 Task: Measure the distance between Memphis and Birmingham.
Action: Mouse moved to (260, 165)
Screenshot: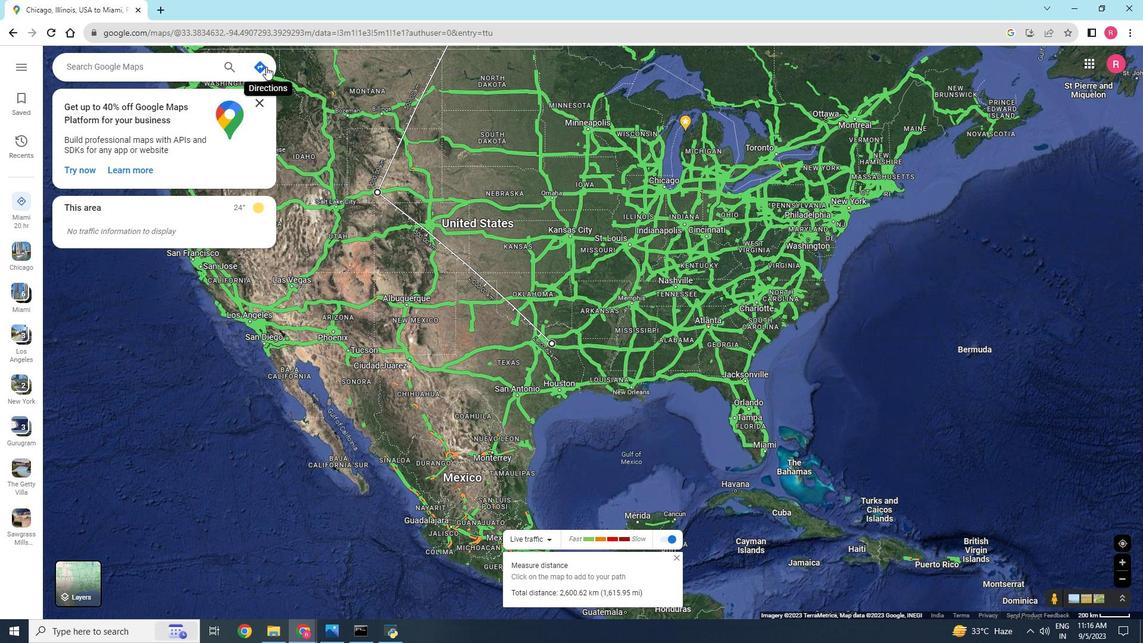 
Action: Mouse pressed left at (260, 165)
Screenshot: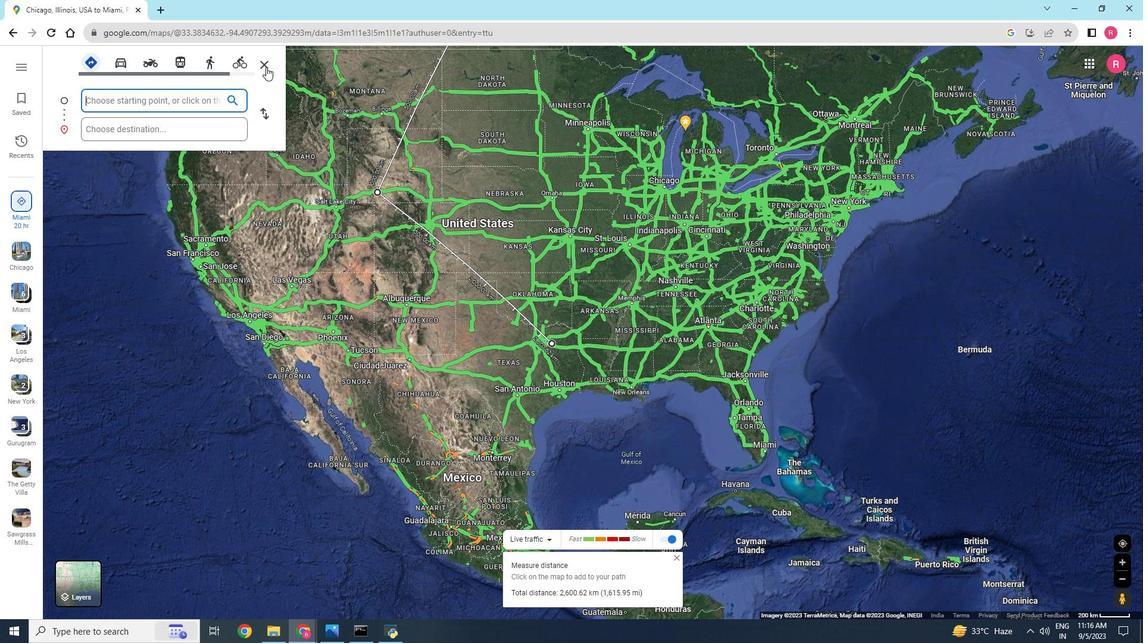
Action: Mouse moved to (161, 190)
Screenshot: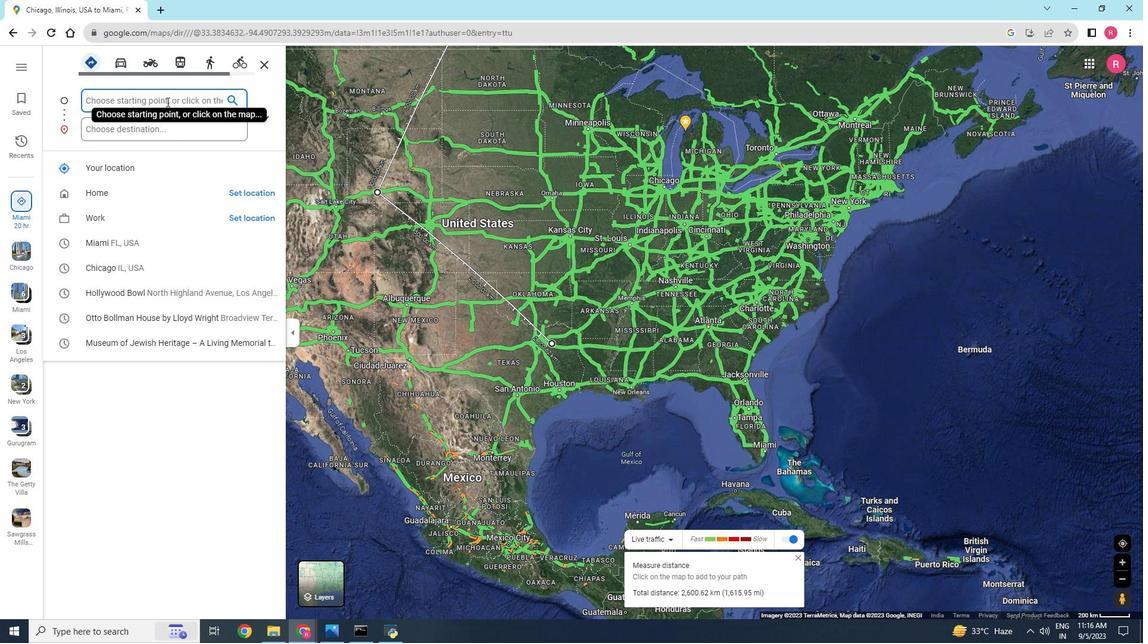 
Action: Key pressed <Key.shift><Key.shift><Key.shift><Key.shift><Key.shift><Key.shift><Key.shift><Key.shift><Key.shift><Key.shift><Key.shift><Key.shift><Key.shift><Key.shift><Key.shift><Key.shift><Key.shift><Key.shift><Key.shift><Key.shift><Key.shift><Key.shift><Key.shift><Key.shift><Key.shift><Key.shift><Key.shift><Key.shift><Key.shift><Key.shift><Key.shift><Key.shift><Key.shift><Key.shift><Key.shift><Key.shift><Key.shift><Key.shift>Memphis
Screenshot: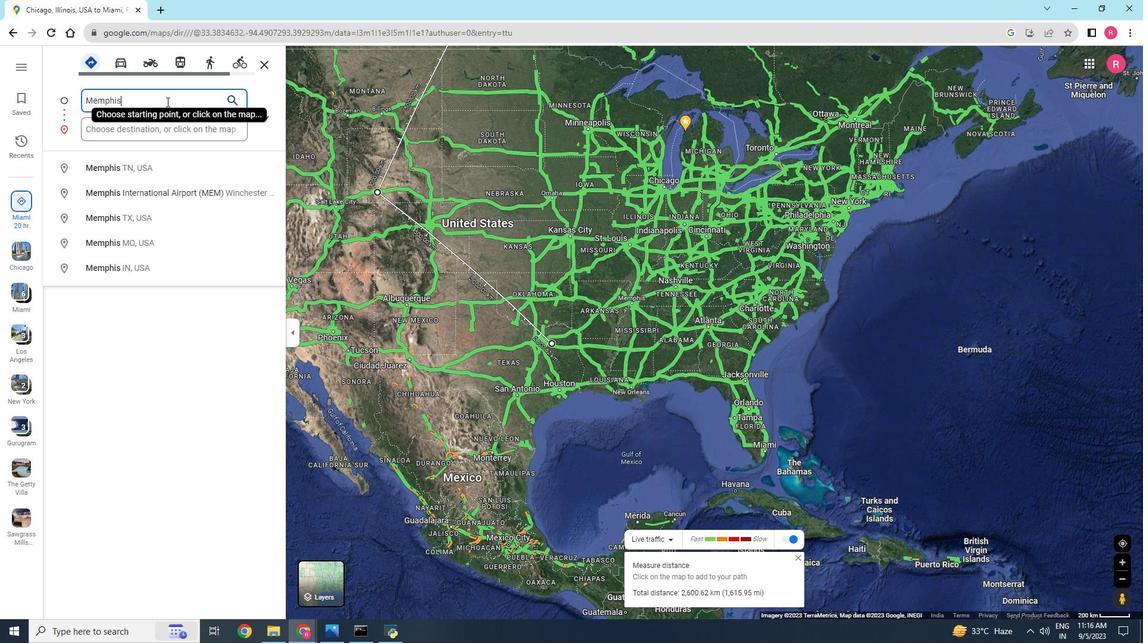 
Action: Mouse moved to (151, 207)
Screenshot: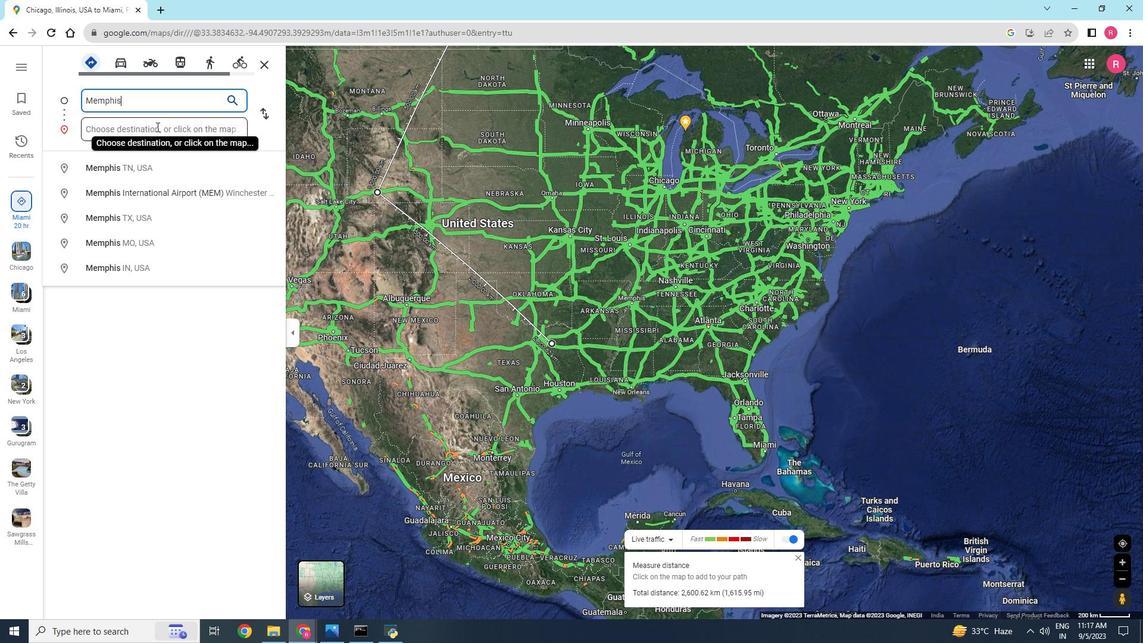 
Action: Mouse pressed left at (151, 207)
Screenshot: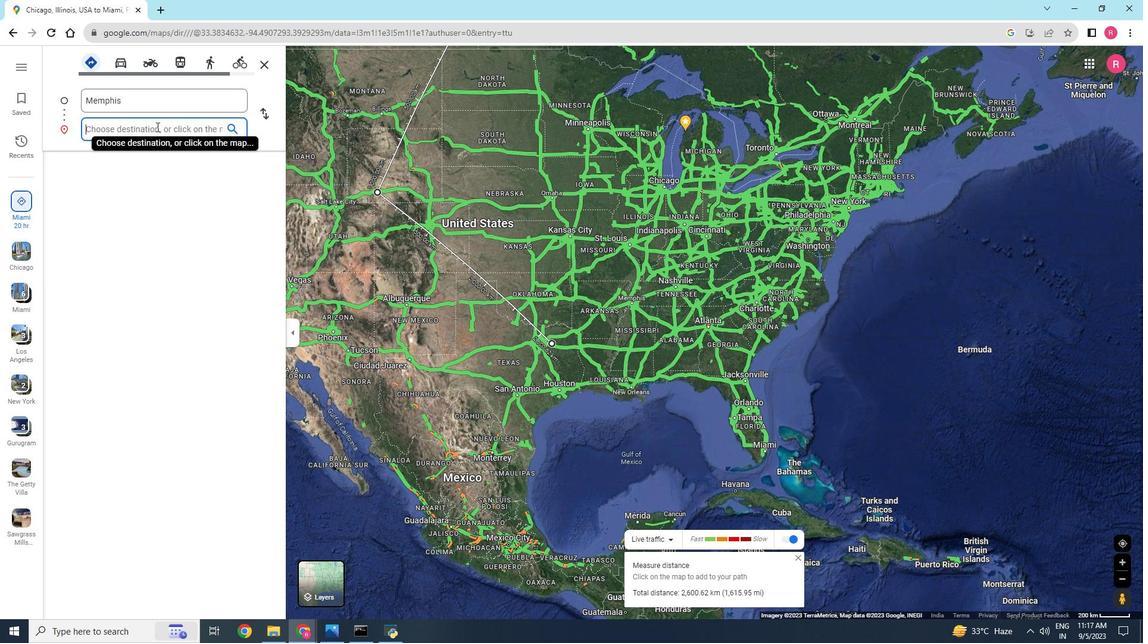 
Action: Key pressed <Key.shift>Birmingham
Screenshot: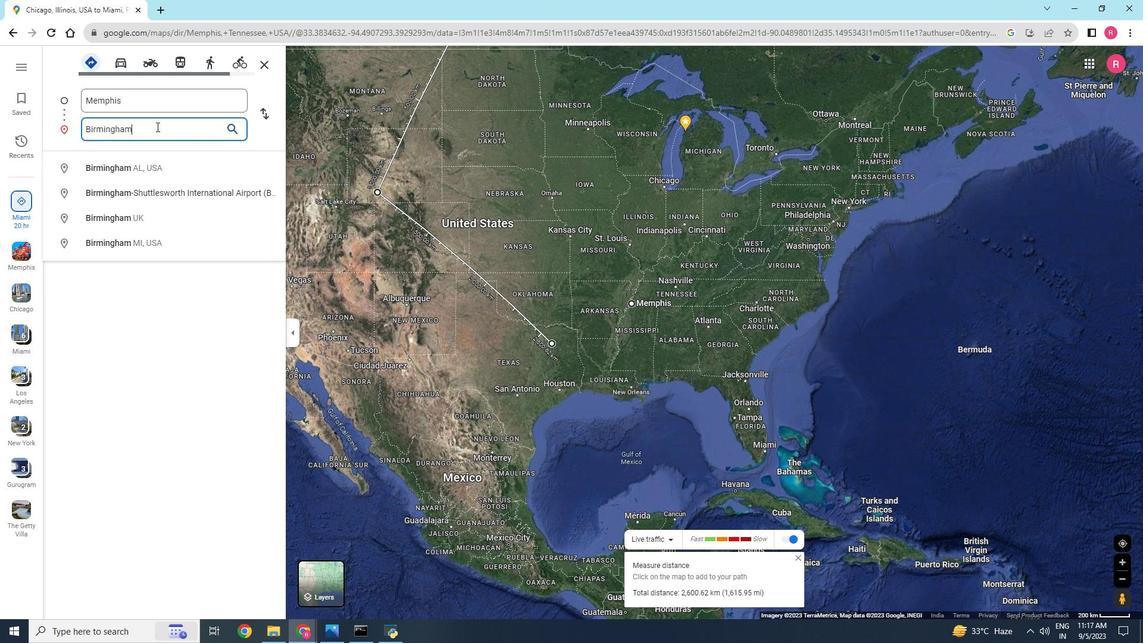 
Action: Mouse moved to (174, 203)
Screenshot: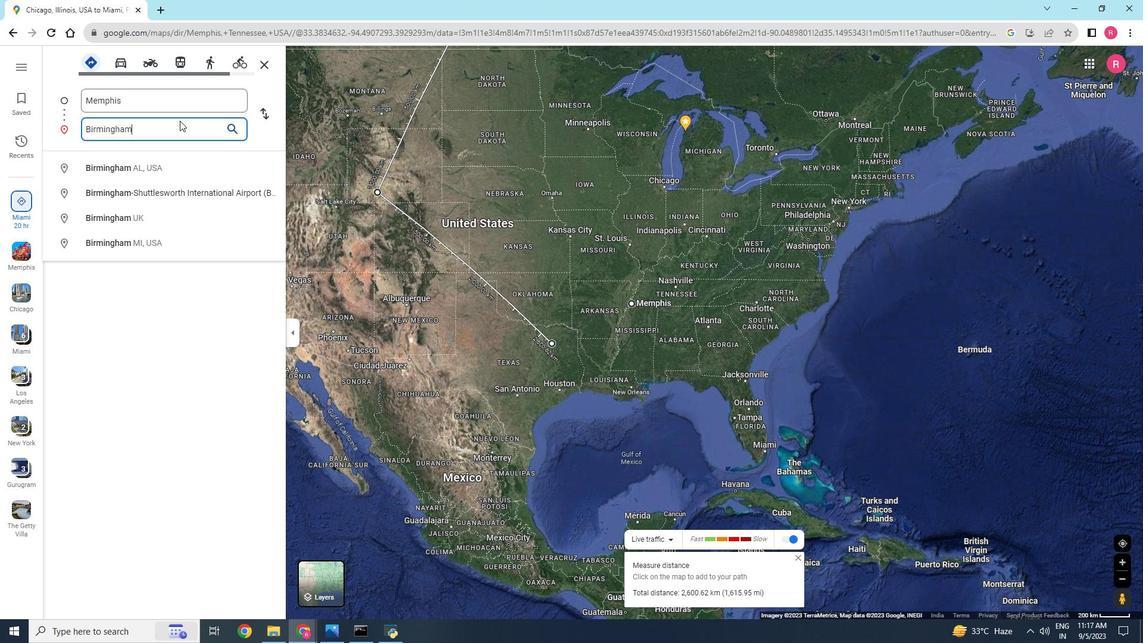 
Action: Key pressed <Key.enter>
Screenshot: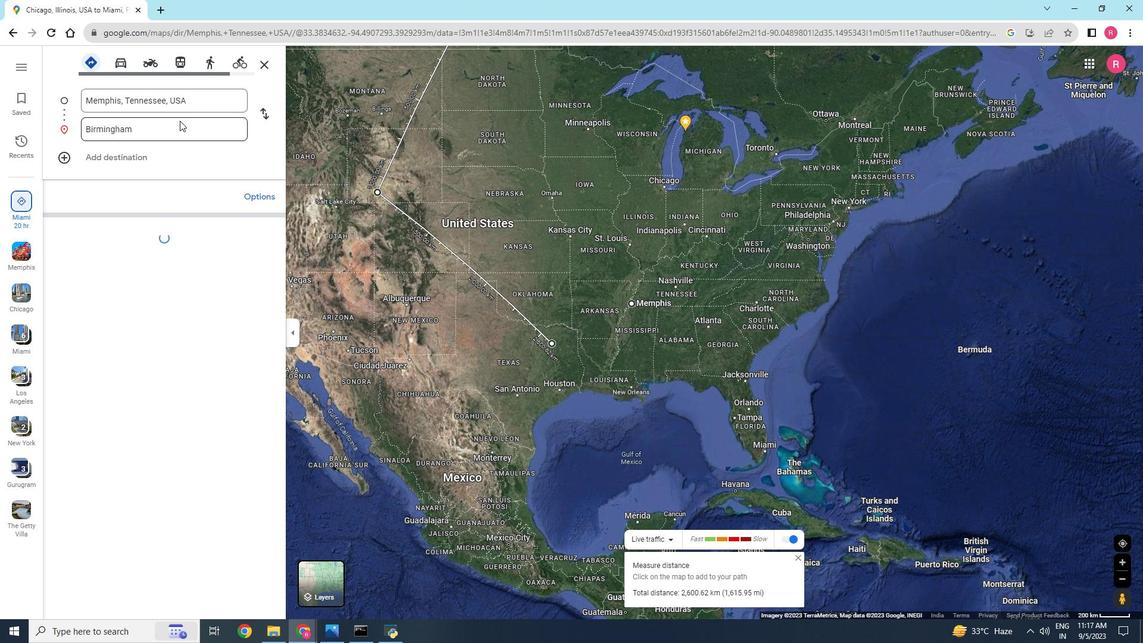 
Action: Mouse moved to (640, 535)
Screenshot: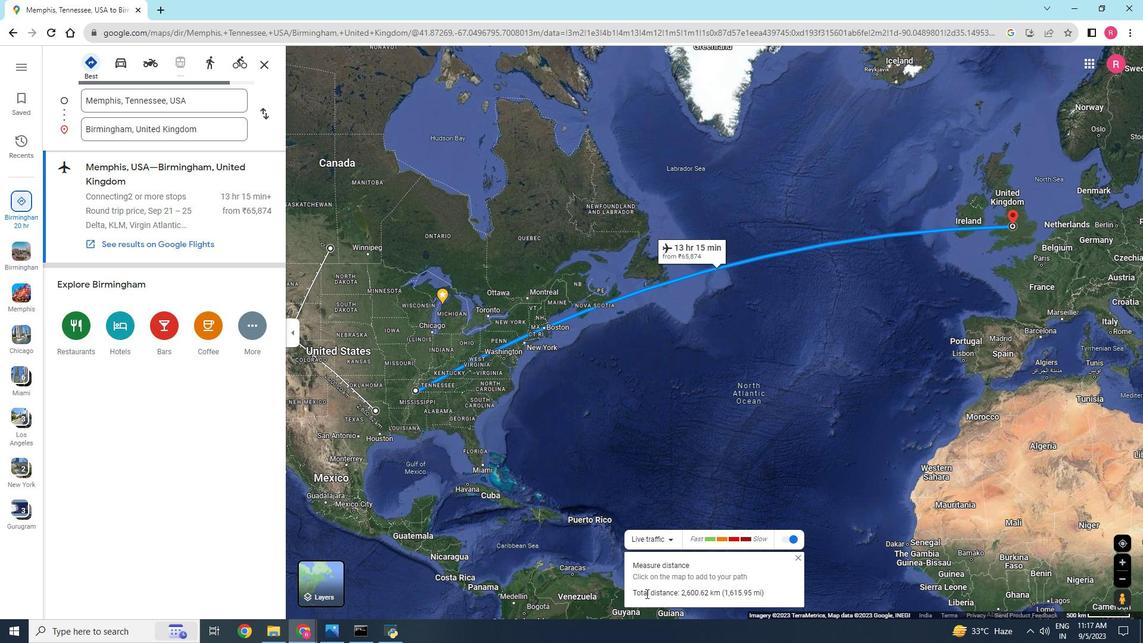 
Action: Mouse pressed left at (640, 535)
Screenshot: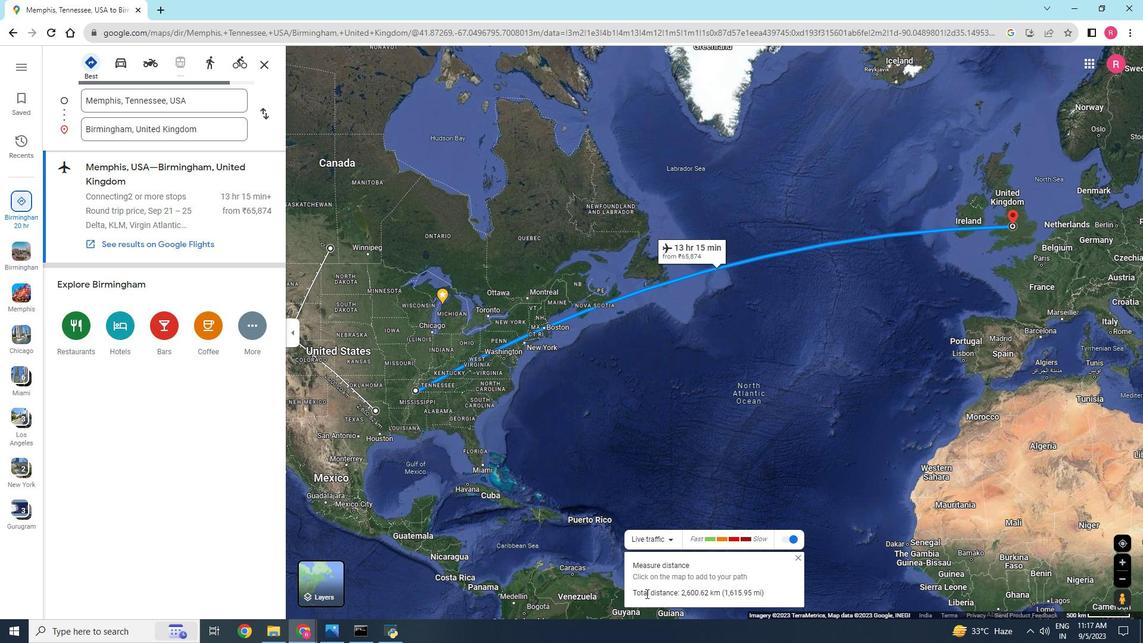 
Action: Mouse moved to (599, 500)
Screenshot: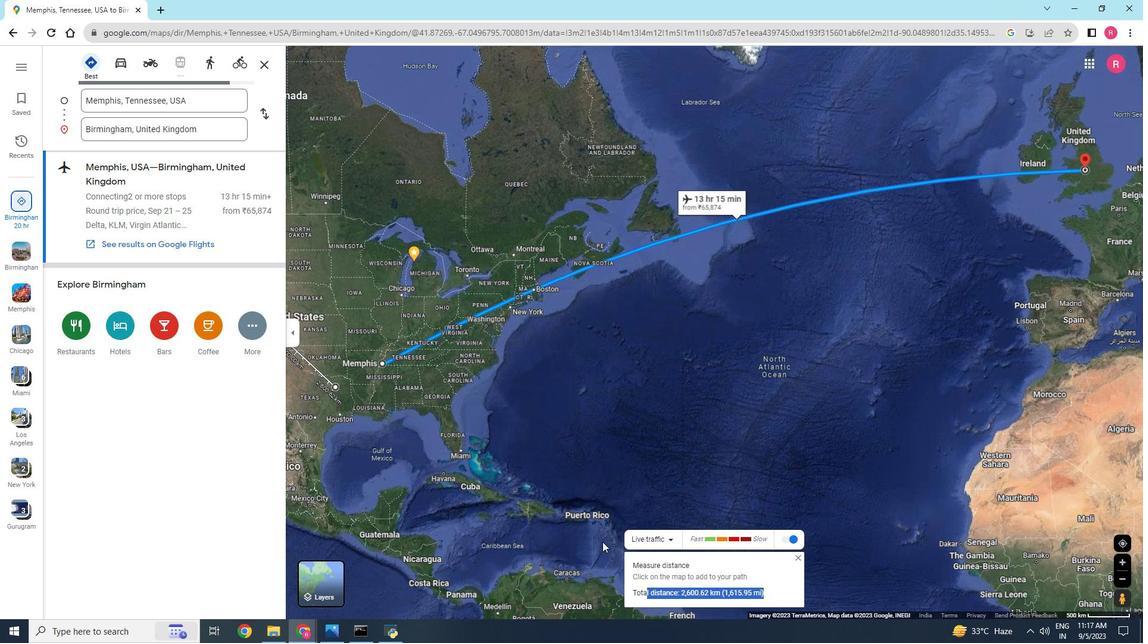 
Action: Mouse scrolled (599, 500) with delta (0, 0)
Screenshot: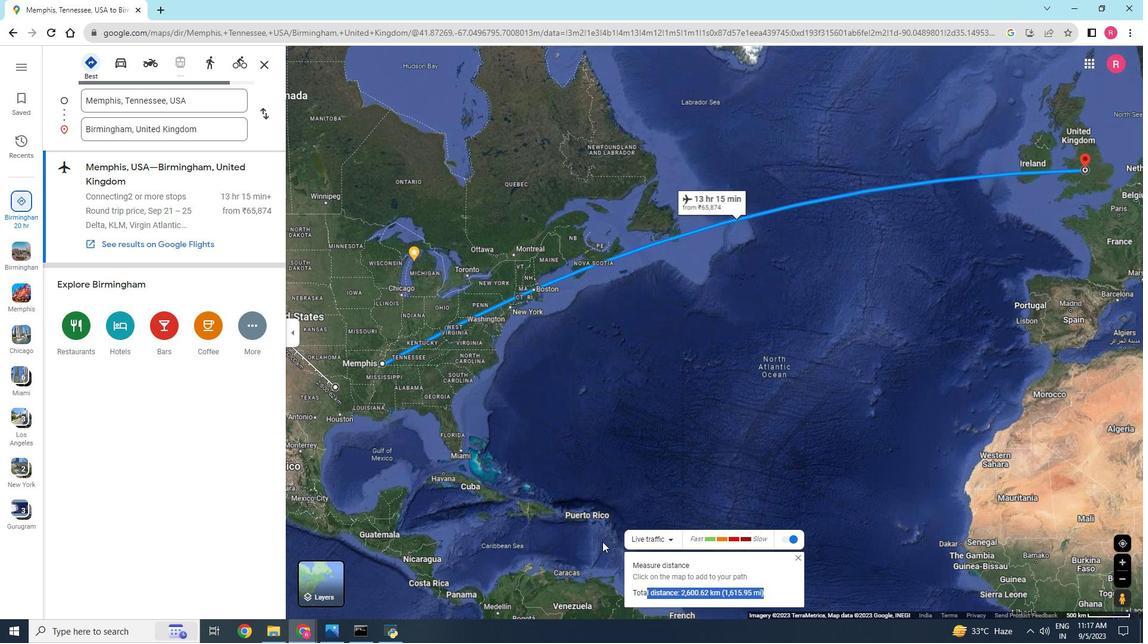 
Action: Mouse moved to (597, 499)
Screenshot: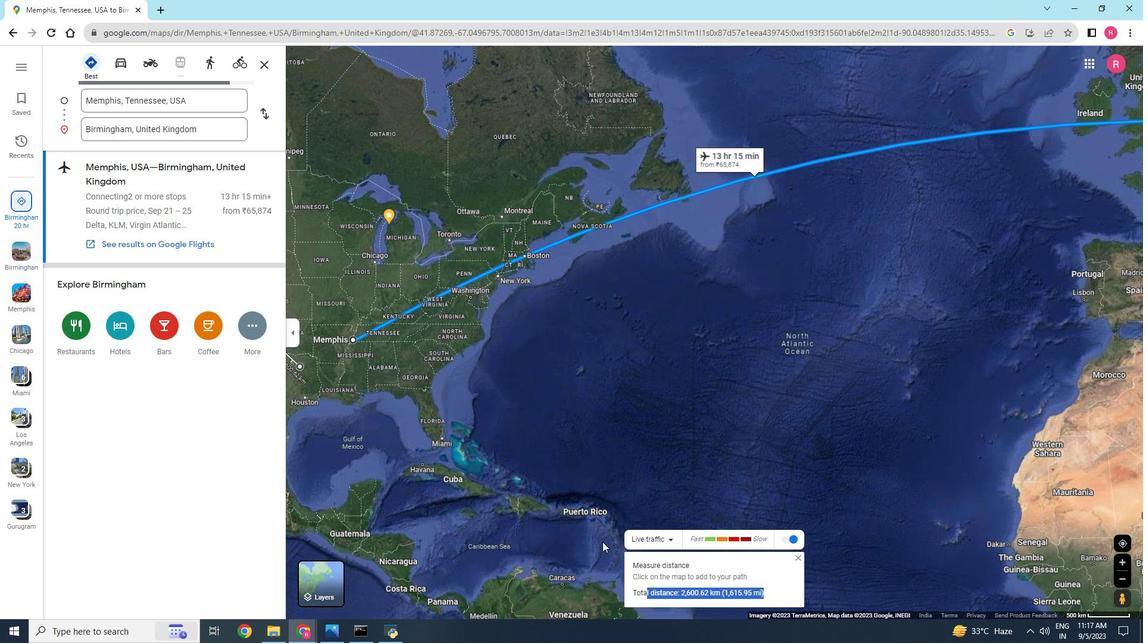 
Action: Mouse scrolled (597, 499) with delta (0, 0)
Screenshot: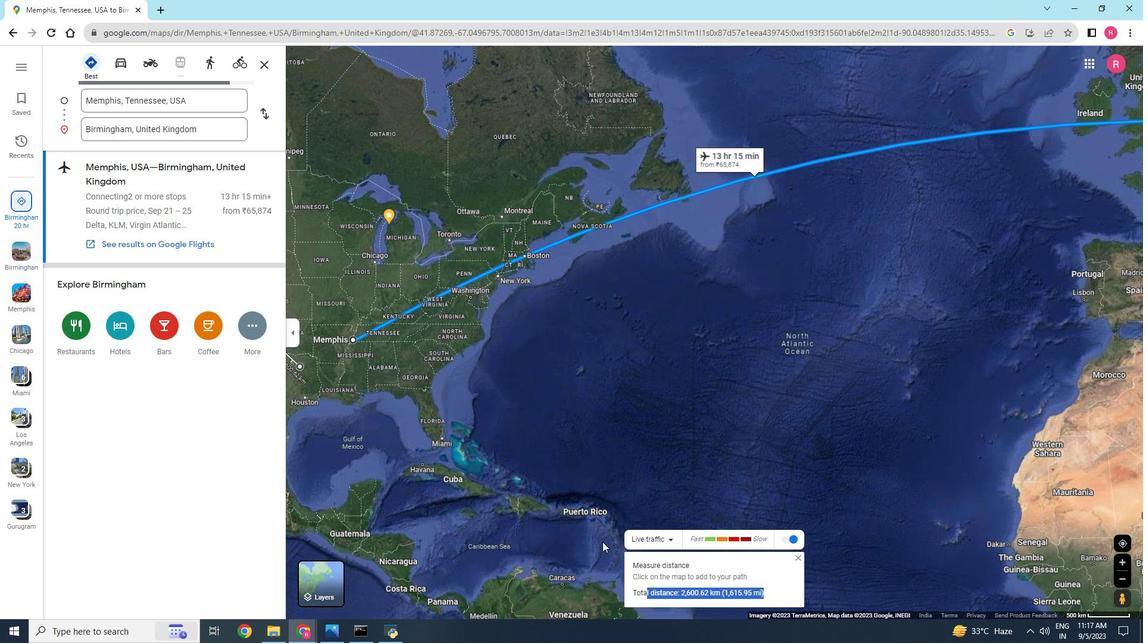 
Action: Mouse scrolled (597, 498) with delta (0, 0)
Screenshot: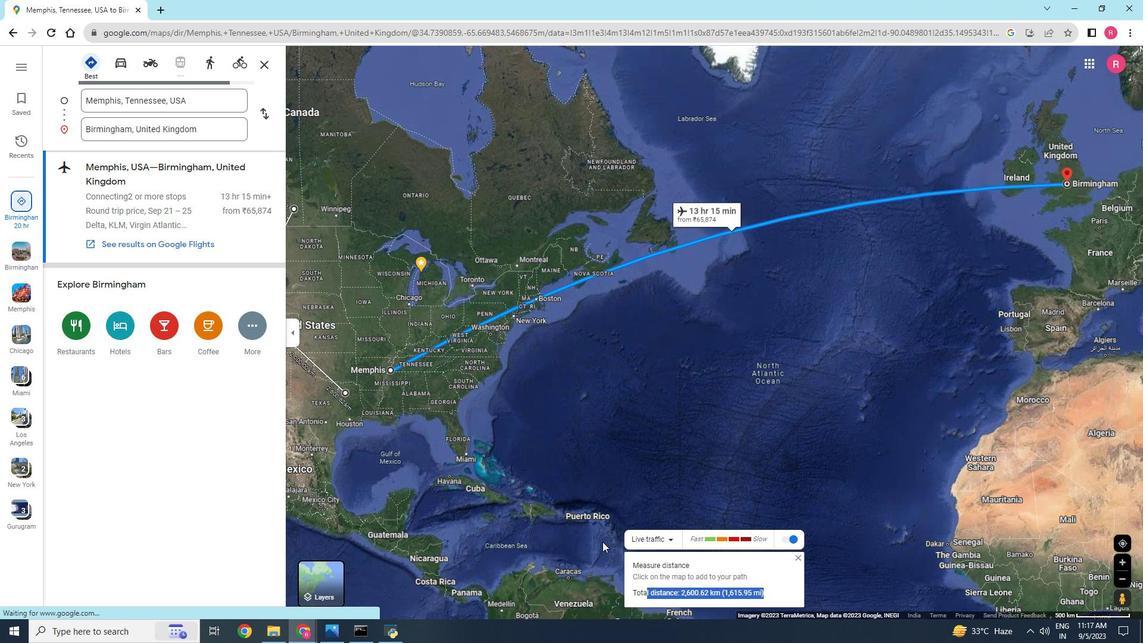 
Action: Mouse scrolled (597, 498) with delta (0, 0)
Screenshot: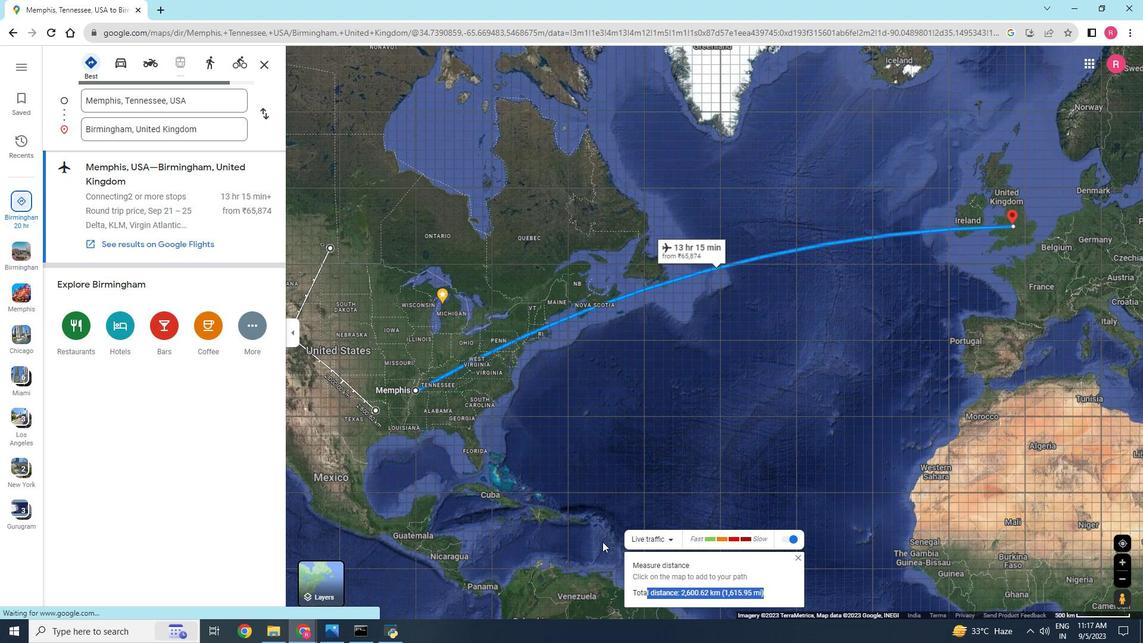 
Action: Mouse scrolled (597, 498) with delta (0, 0)
Screenshot: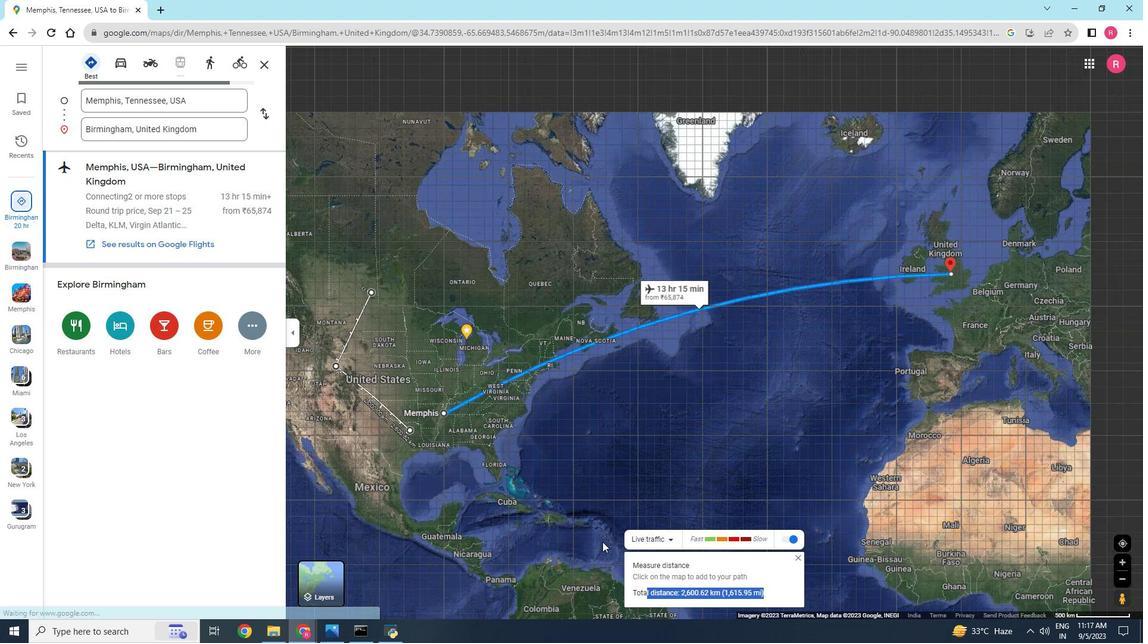 
Action: Mouse moved to (607, 404)
Screenshot: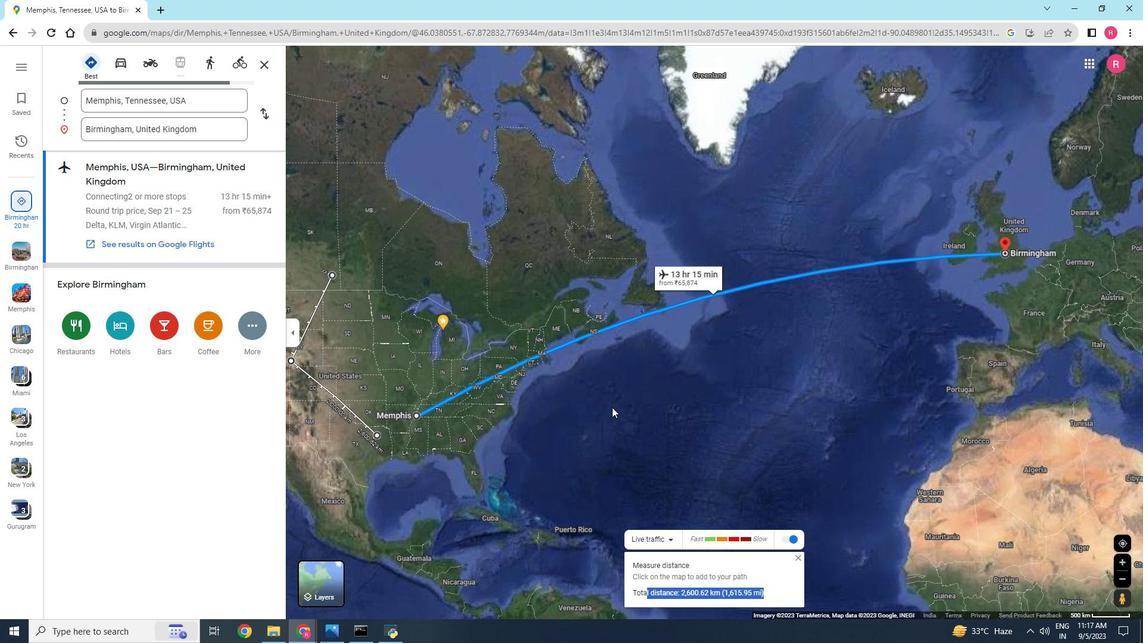 
Action: Mouse scrolled (607, 405) with delta (0, 0)
Screenshot: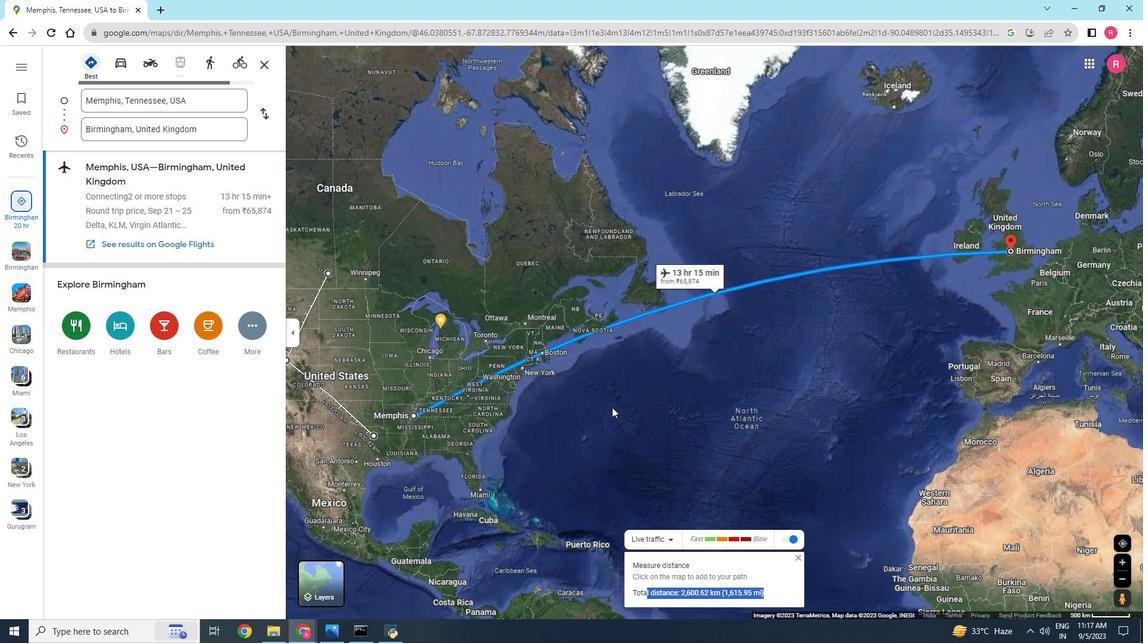 
Action: Mouse moved to (328, 523)
Screenshot: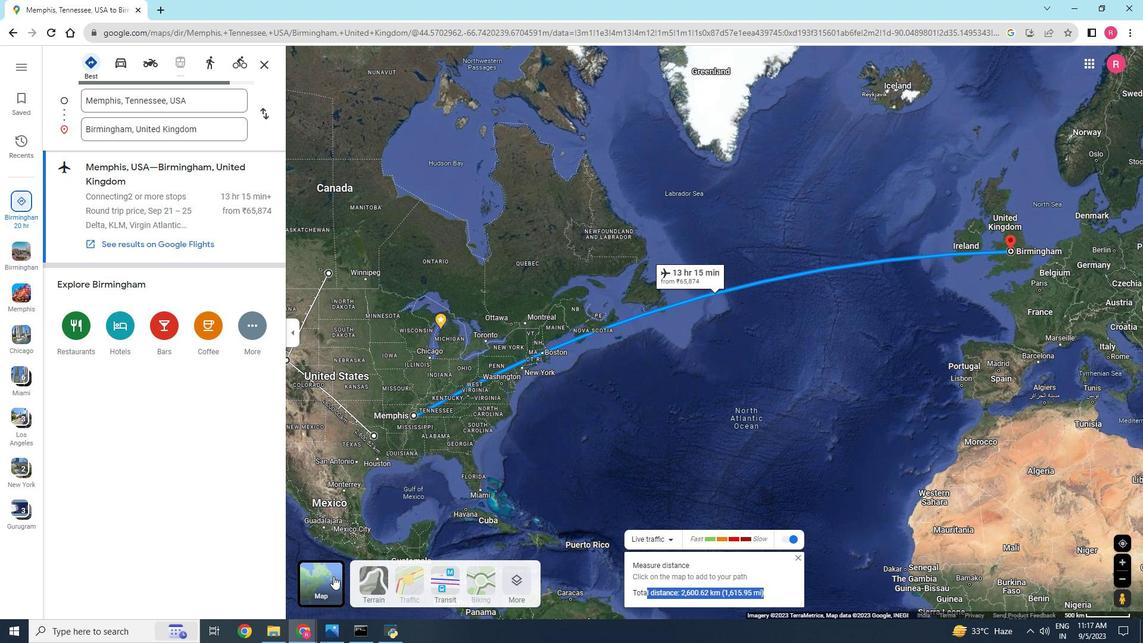 
Action: Mouse pressed left at (328, 523)
Screenshot: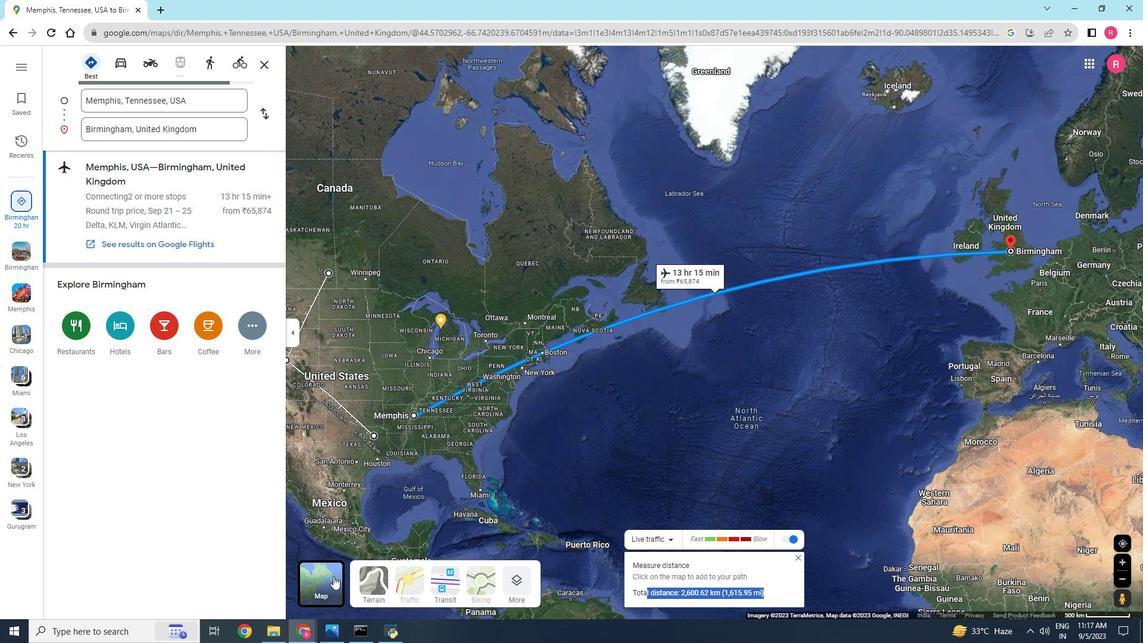 
Action: Mouse moved to (531, 528)
Screenshot: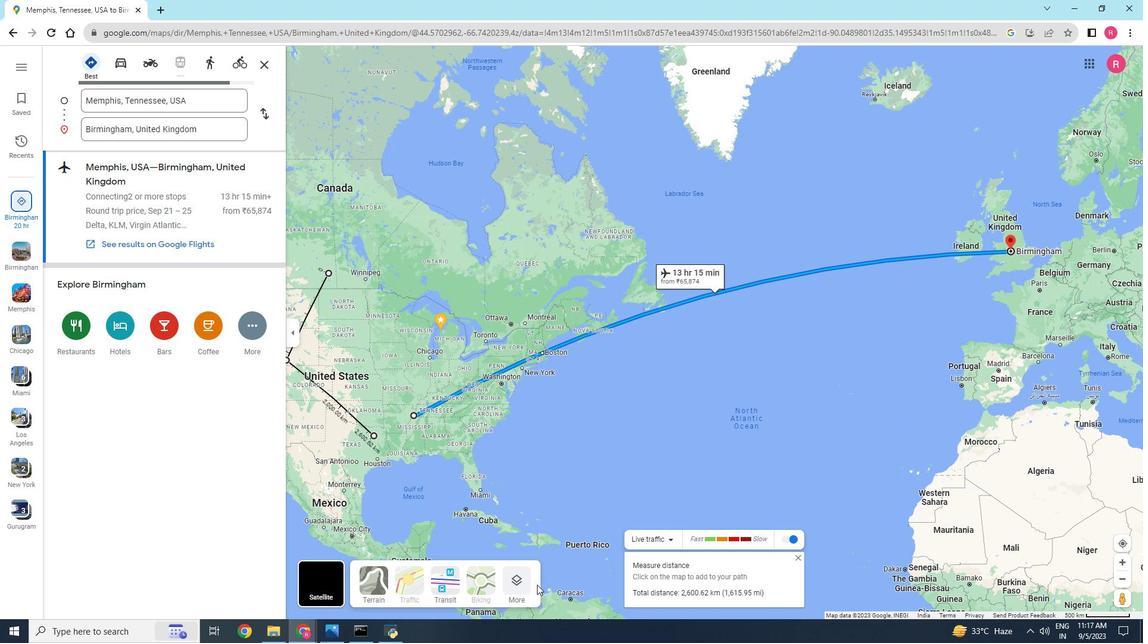 
Action: Mouse pressed left at (531, 528)
Screenshot: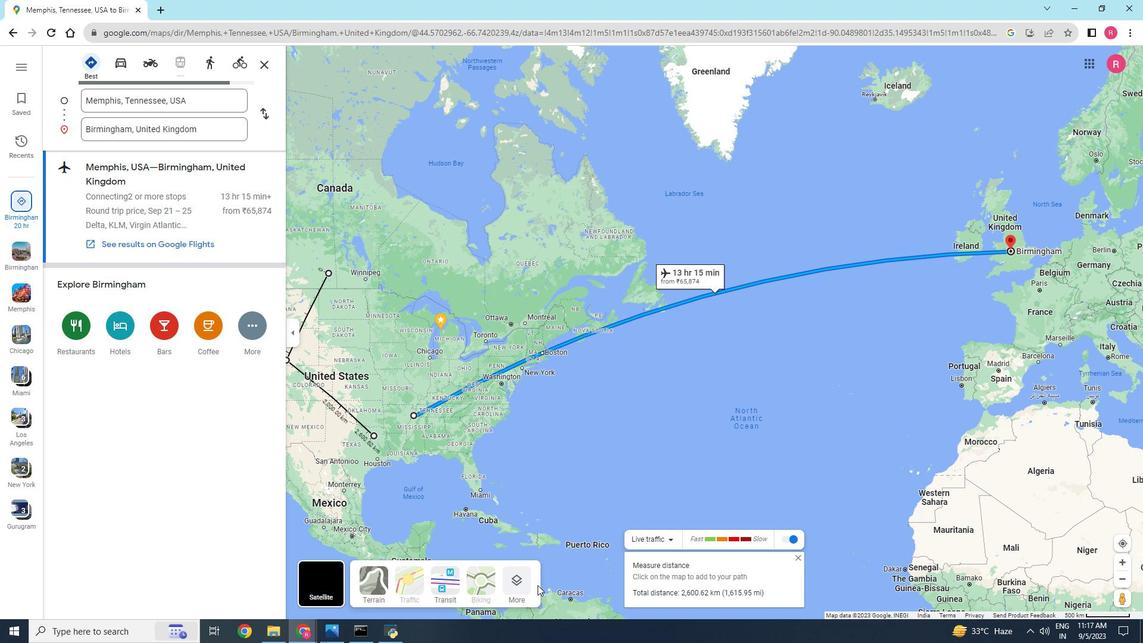 
Action: Mouse moved to (517, 529)
Screenshot: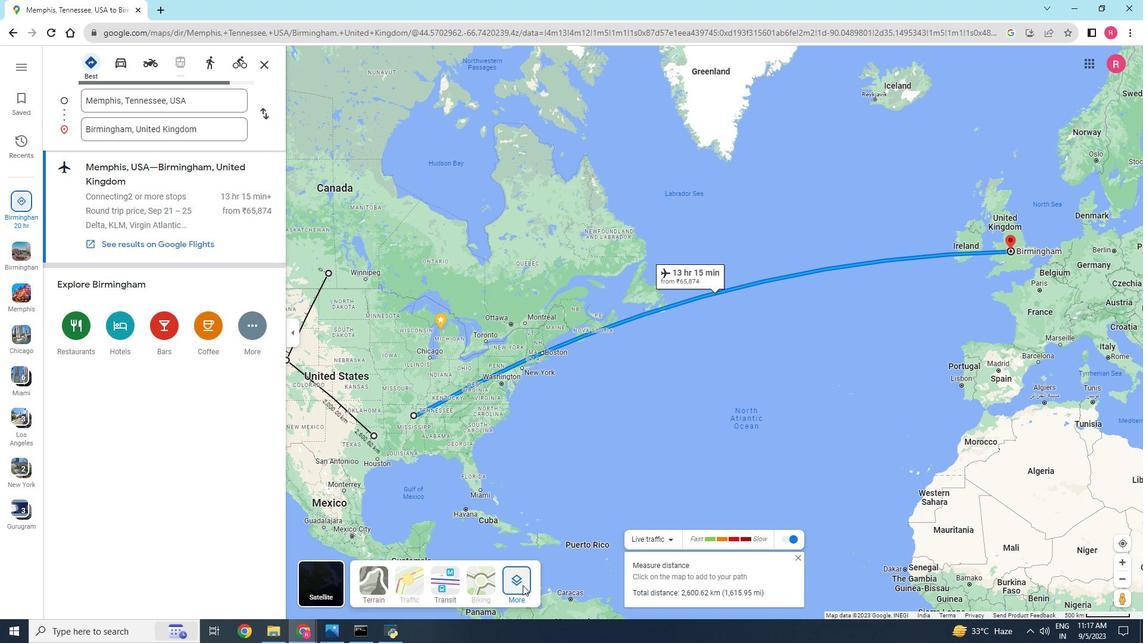 
Action: Mouse pressed left at (517, 529)
Screenshot: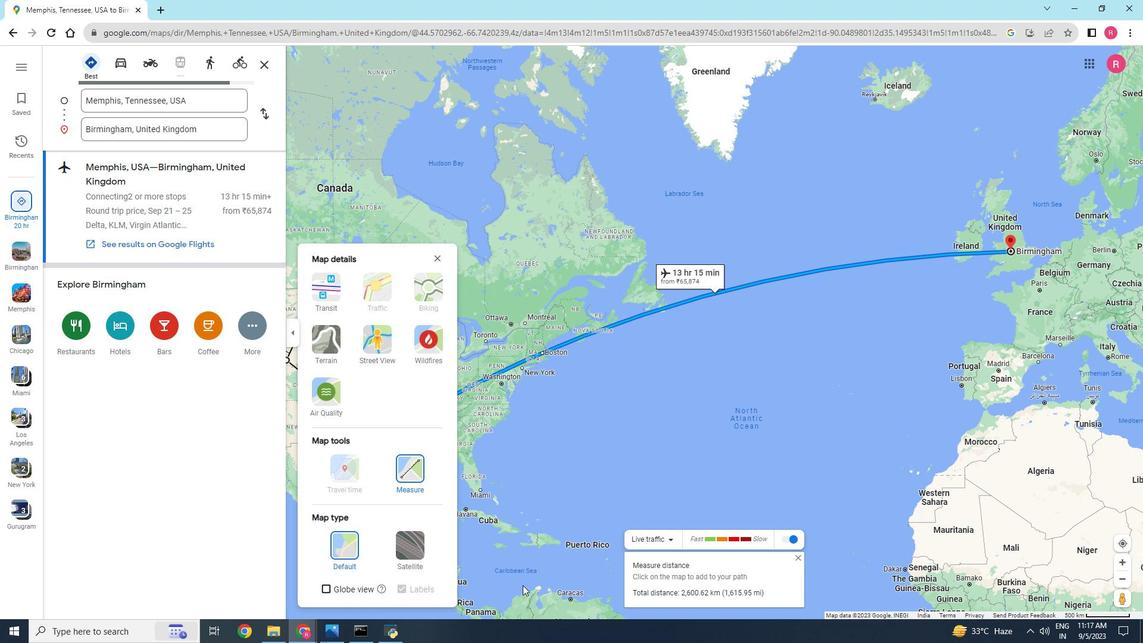 
Action: Mouse moved to (403, 455)
Screenshot: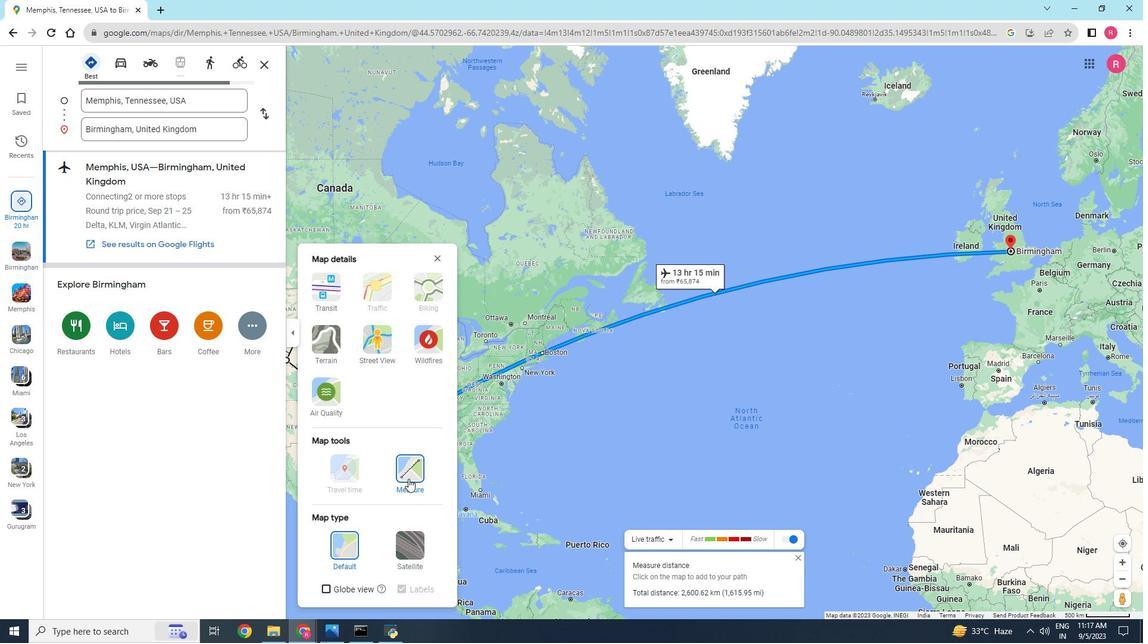 
Action: Mouse pressed left at (403, 455)
Screenshot: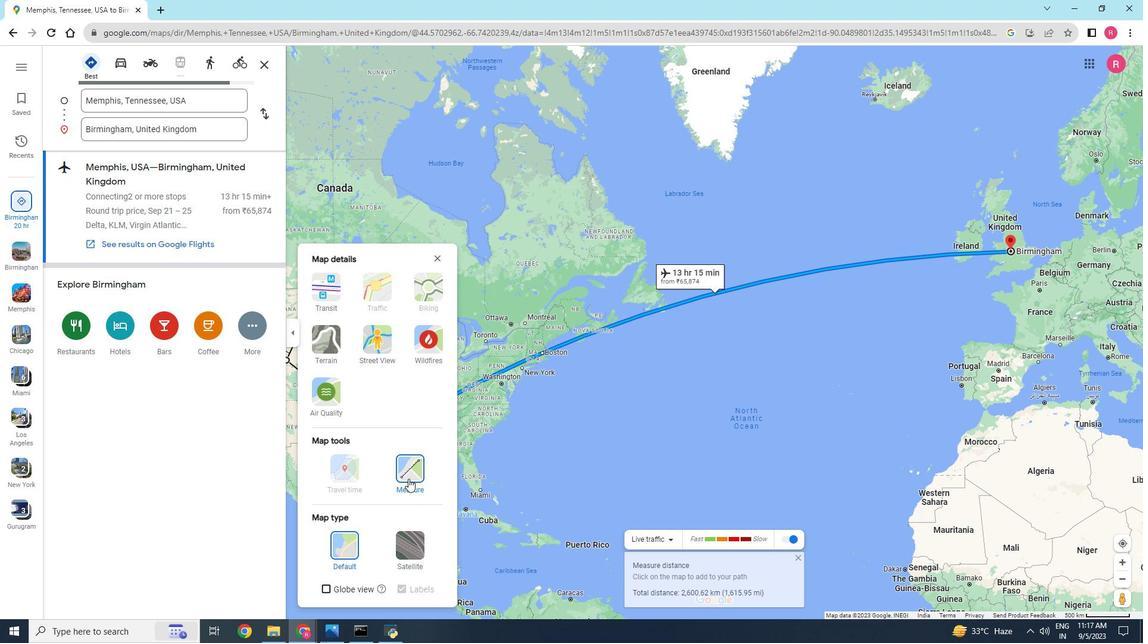 
Action: Mouse moved to (408, 453)
Screenshot: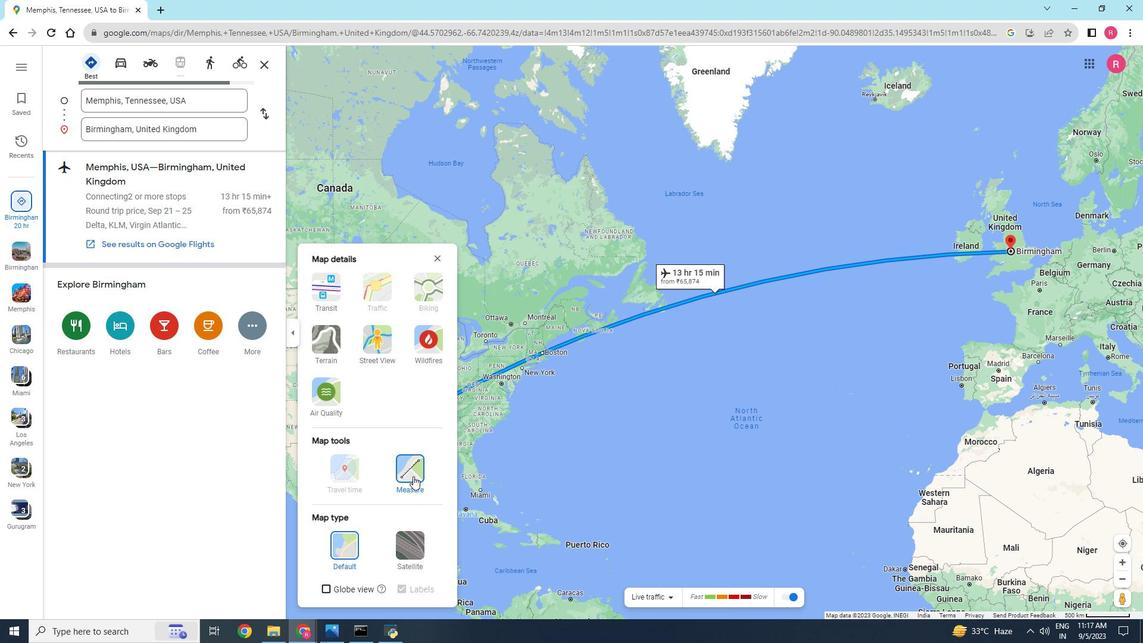 
Action: Mouse pressed left at (408, 453)
Screenshot: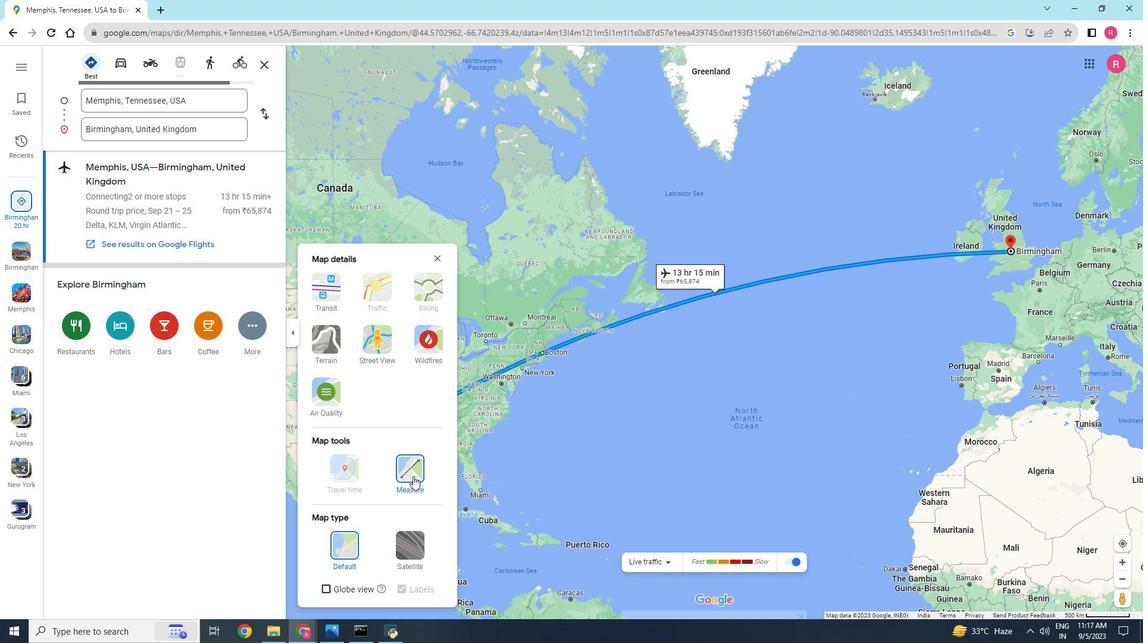 
Action: Mouse moved to (591, 436)
Screenshot: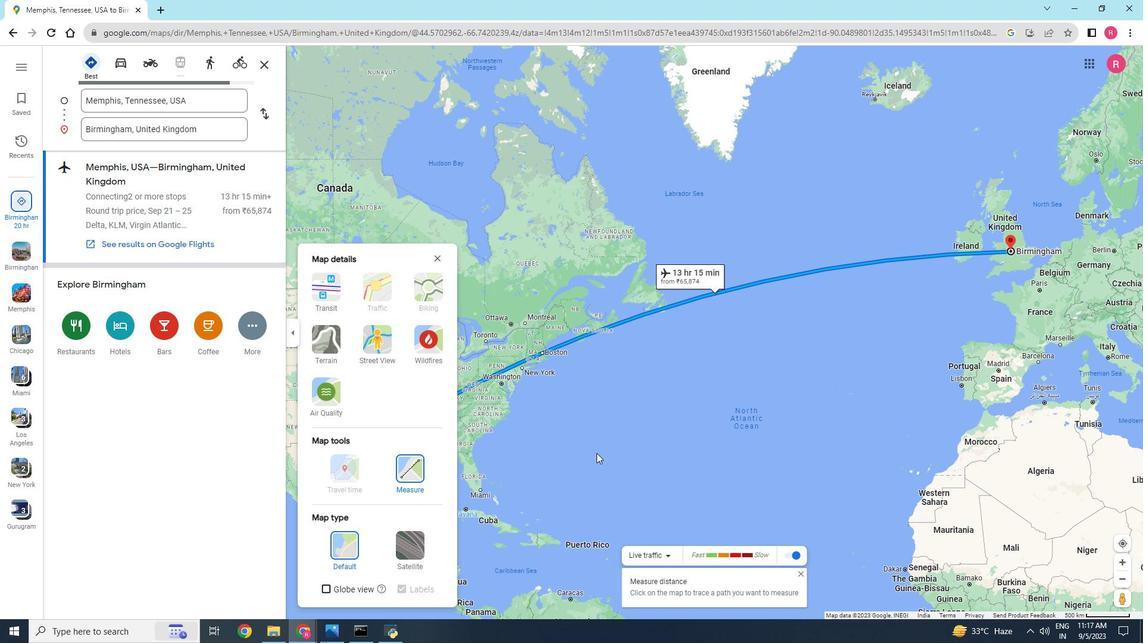 
Action: Mouse pressed left at (591, 436)
Screenshot: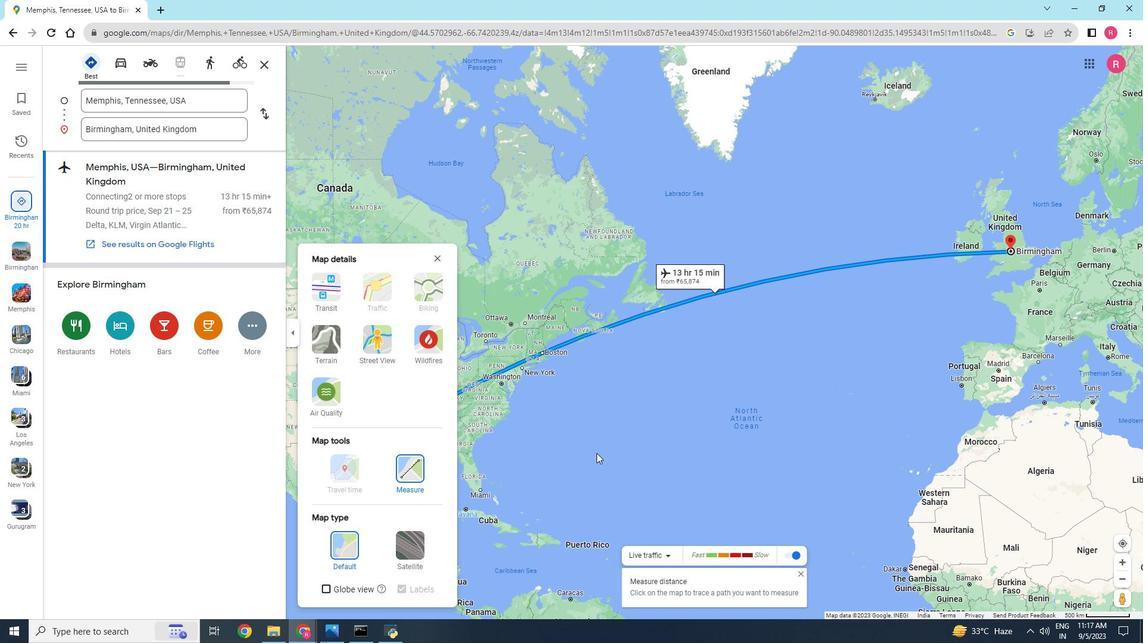 
Action: Mouse moved to (428, 296)
Screenshot: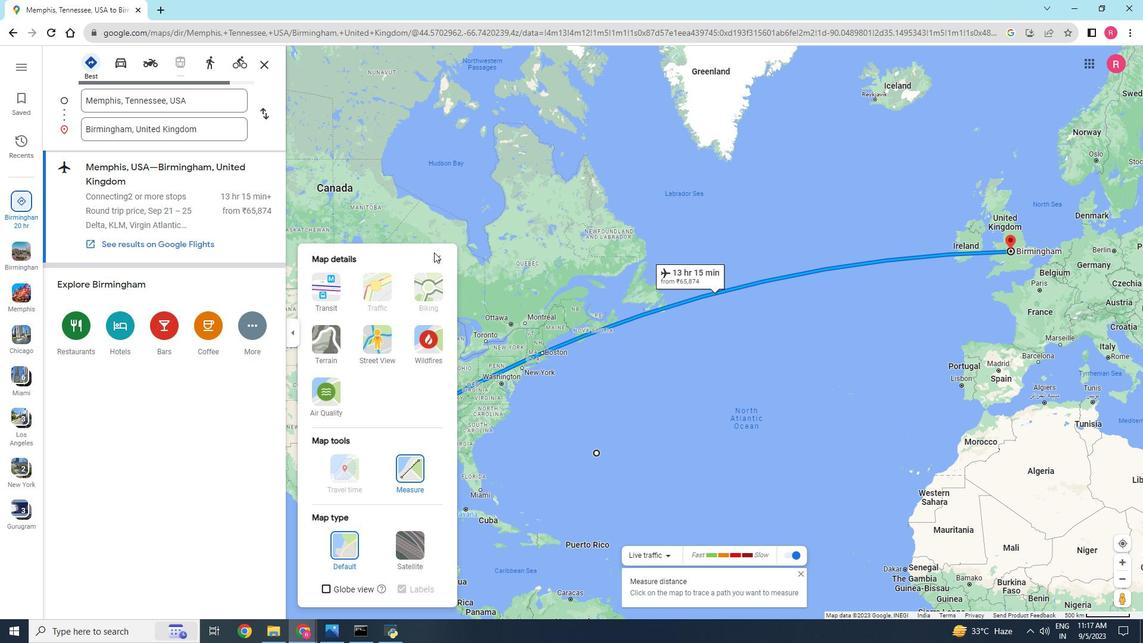 
Action: Mouse pressed left at (428, 296)
Screenshot: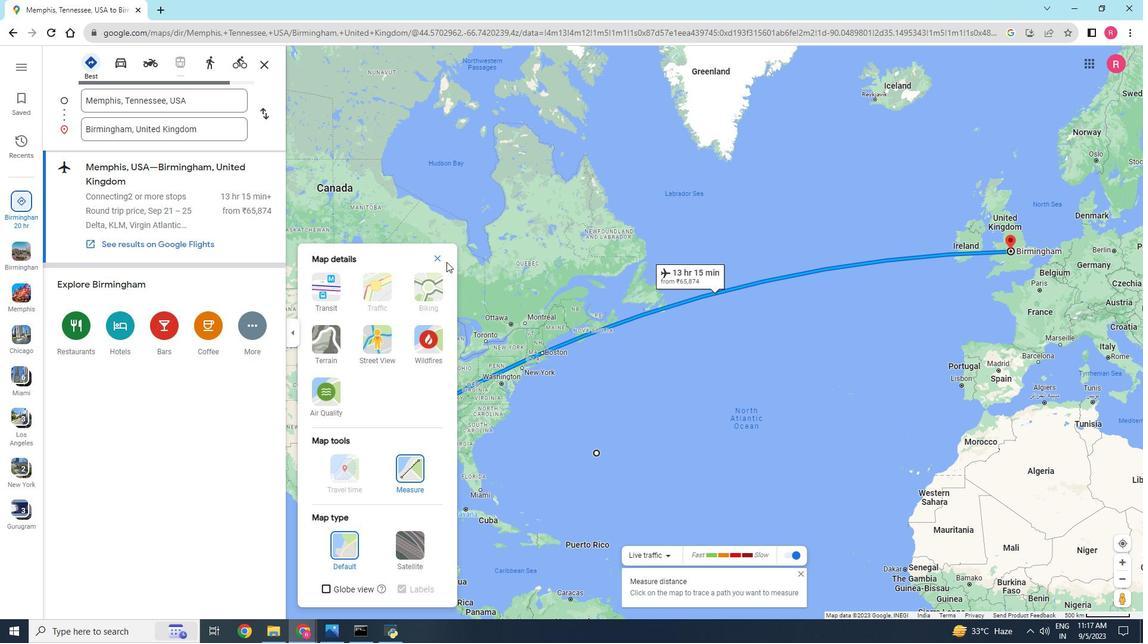 
Action: Mouse moved to (434, 300)
Screenshot: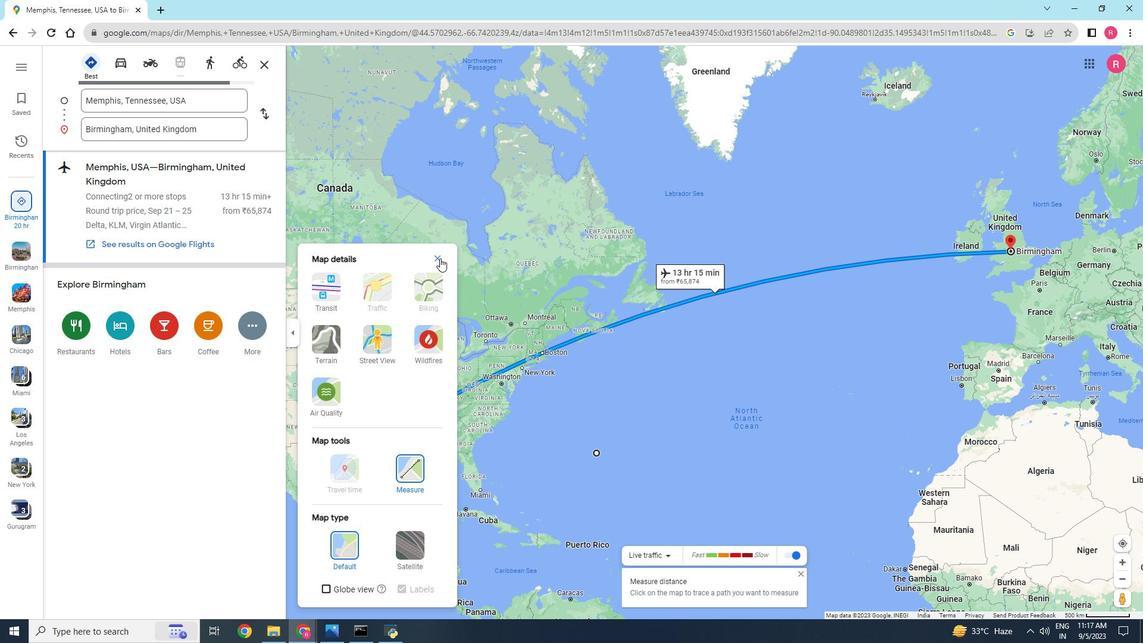 
Action: Mouse pressed left at (434, 300)
Screenshot: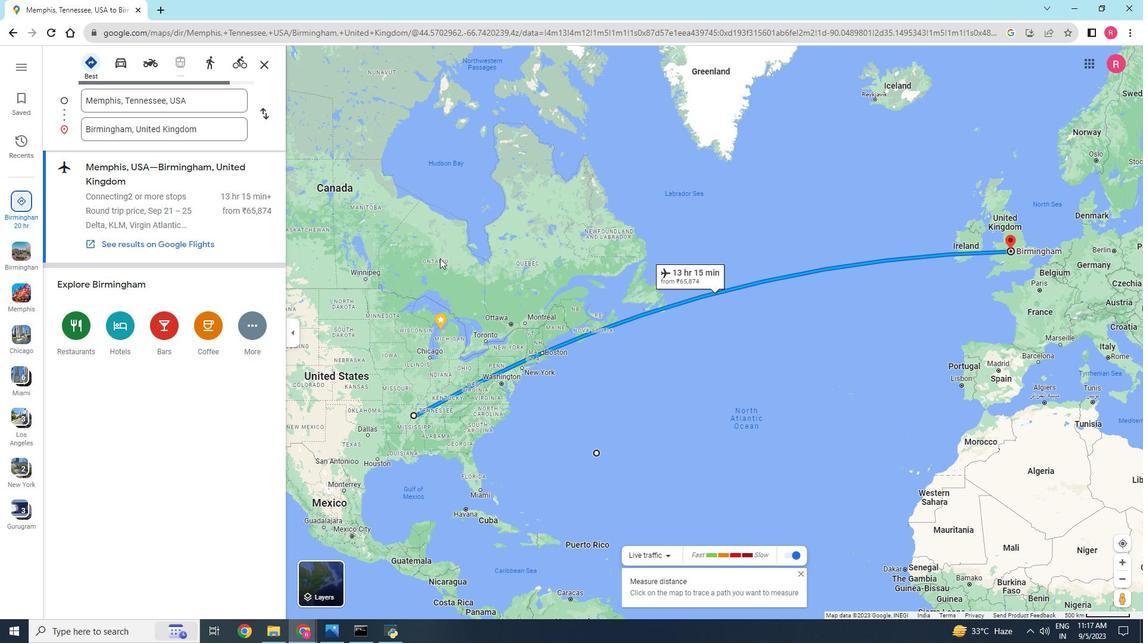 
Action: Mouse moved to (554, 444)
Screenshot: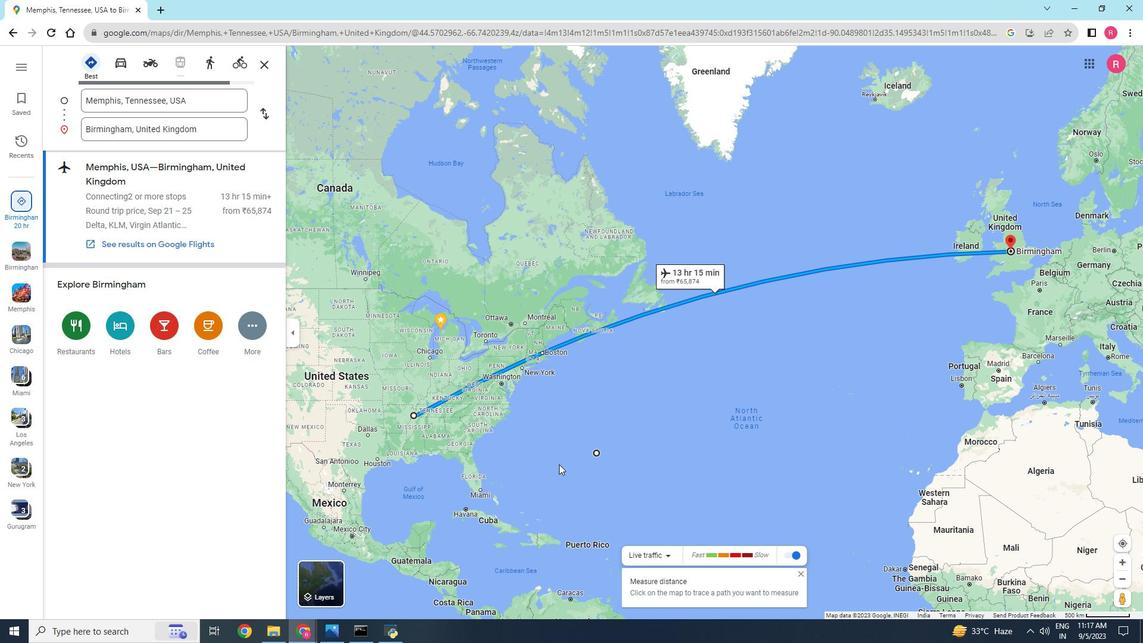 
Action: Mouse scrolled (554, 444) with delta (0, 0)
Screenshot: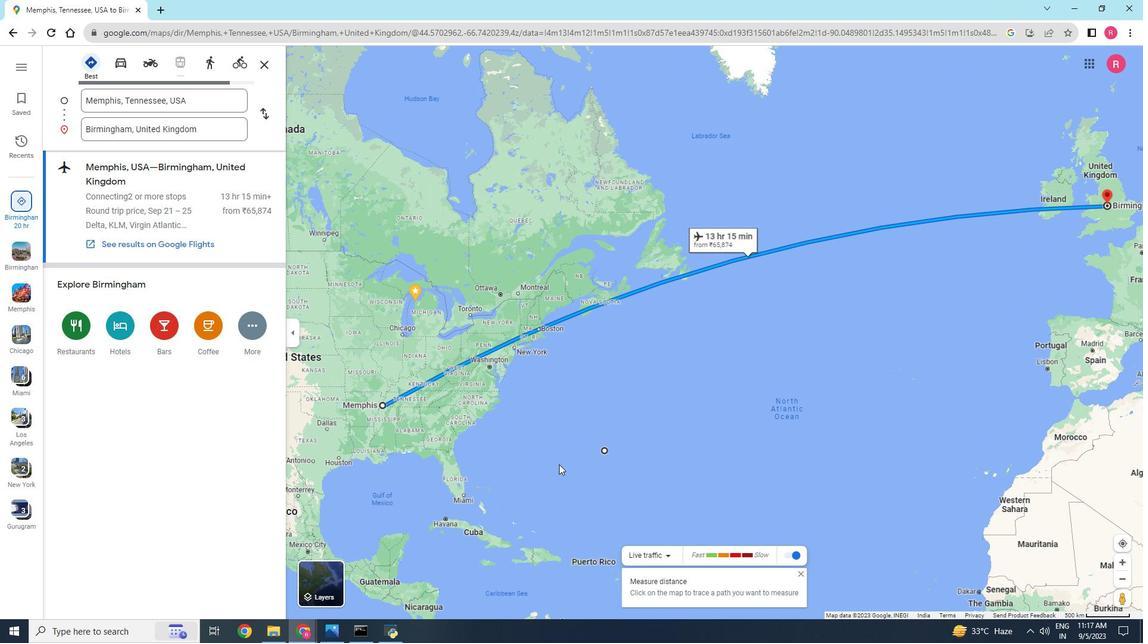 
Action: Mouse scrolled (554, 444) with delta (0, 0)
Screenshot: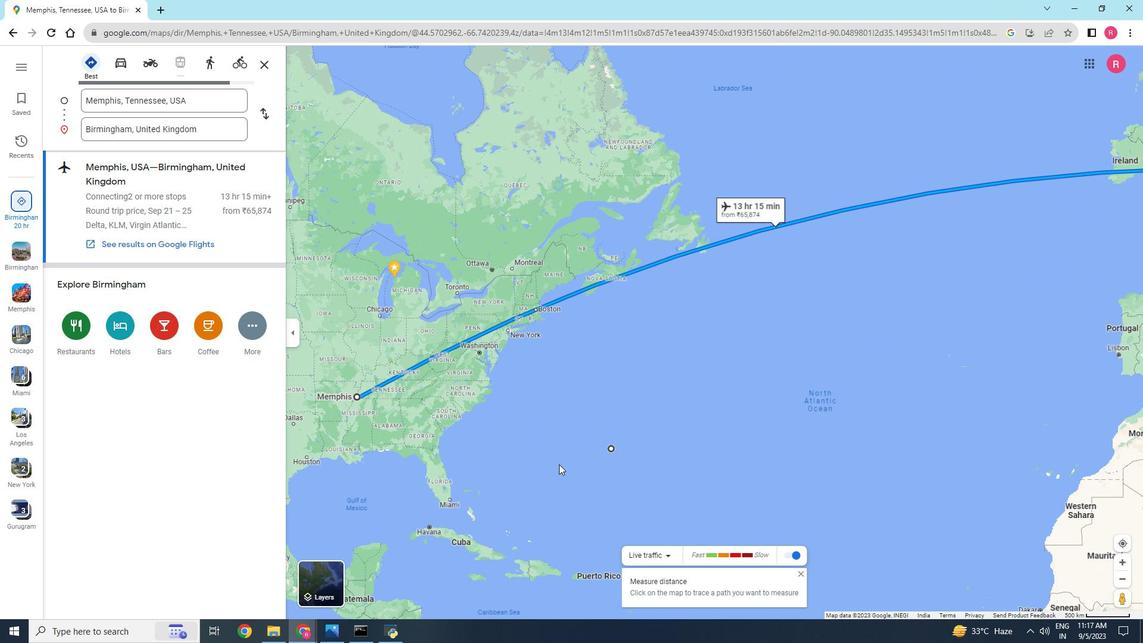 
Action: Mouse scrolled (554, 444) with delta (0, 0)
Screenshot: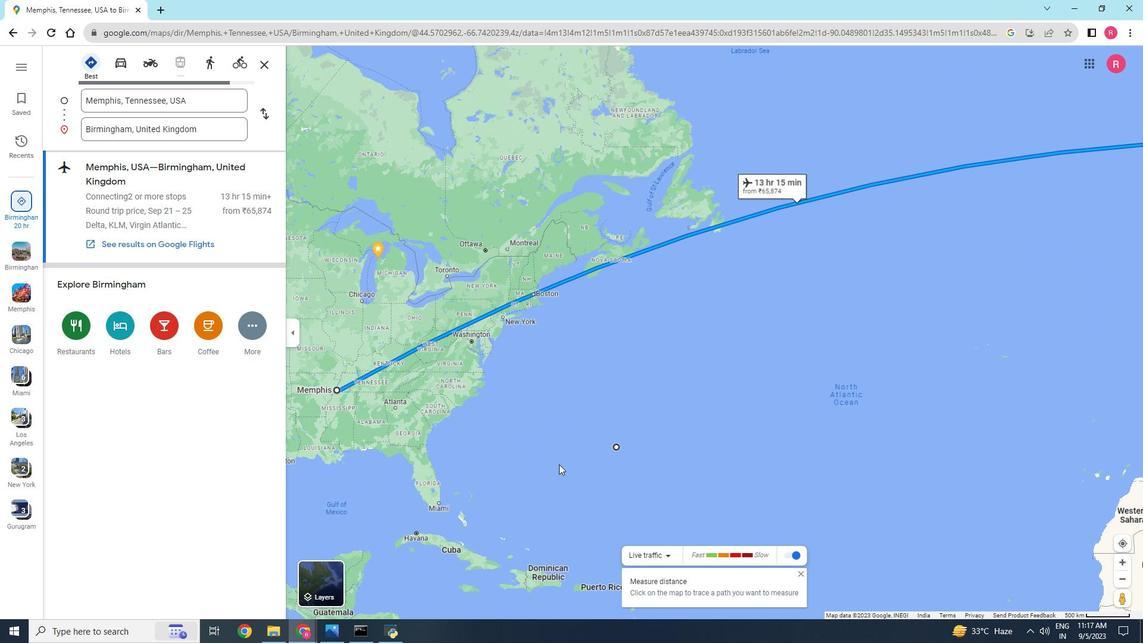 
Action: Mouse scrolled (554, 444) with delta (0, 0)
Screenshot: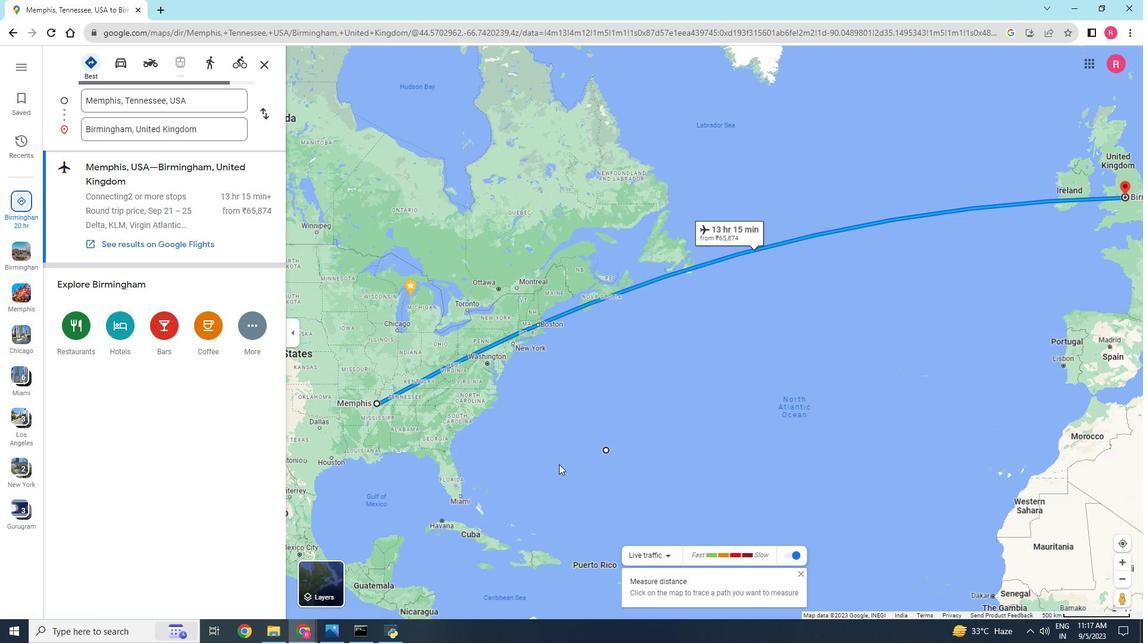 
Action: Mouse scrolled (554, 444) with delta (0, 0)
Screenshot: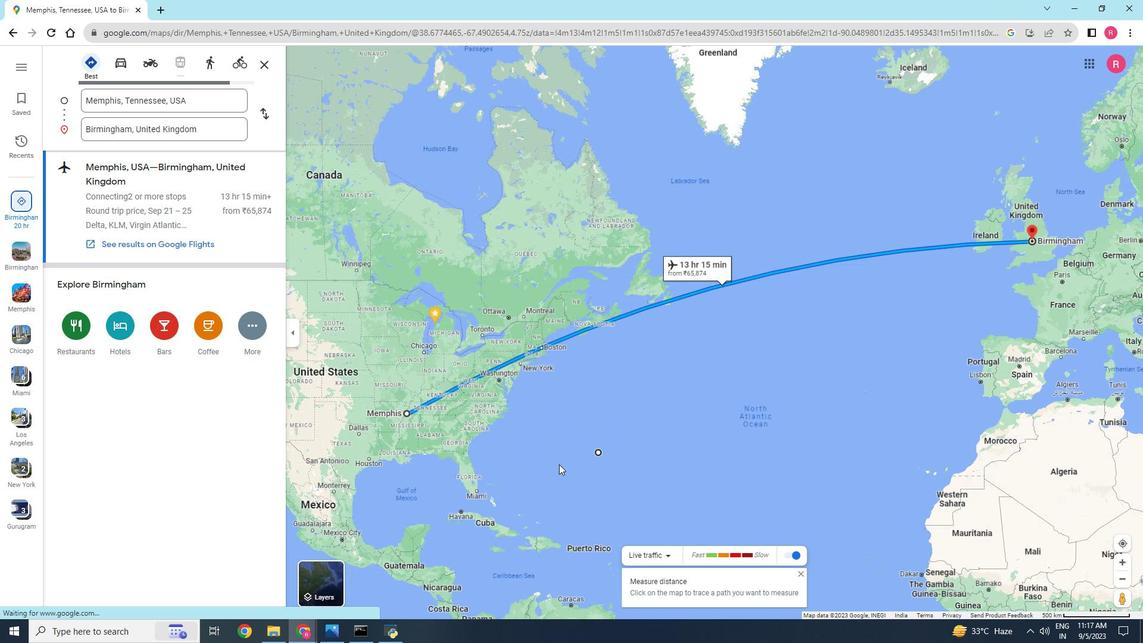 
Action: Mouse scrolled (554, 444) with delta (0, 0)
Screenshot: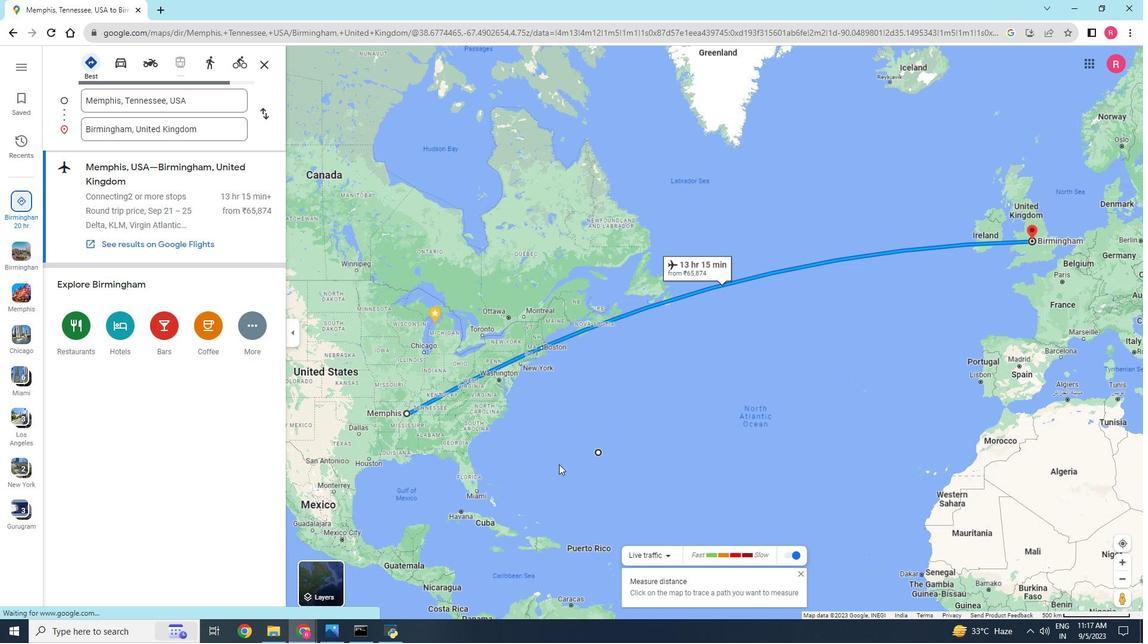 
Action: Mouse moved to (750, 528)
Screenshot: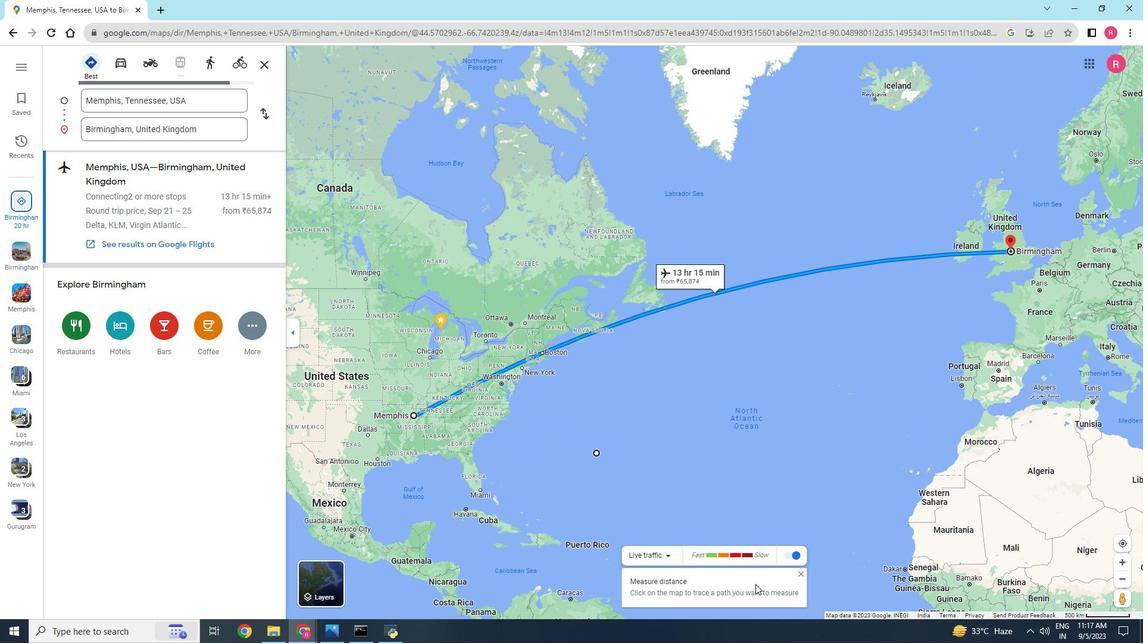 
Action: Mouse pressed left at (750, 528)
Screenshot: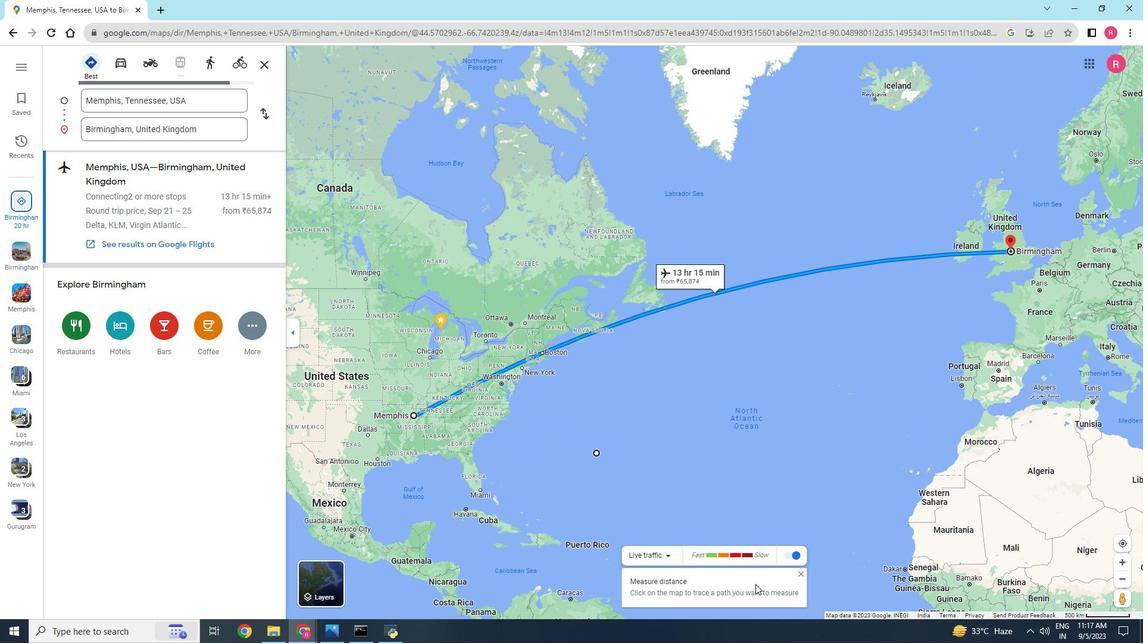 
Action: Mouse moved to (575, 355)
Screenshot: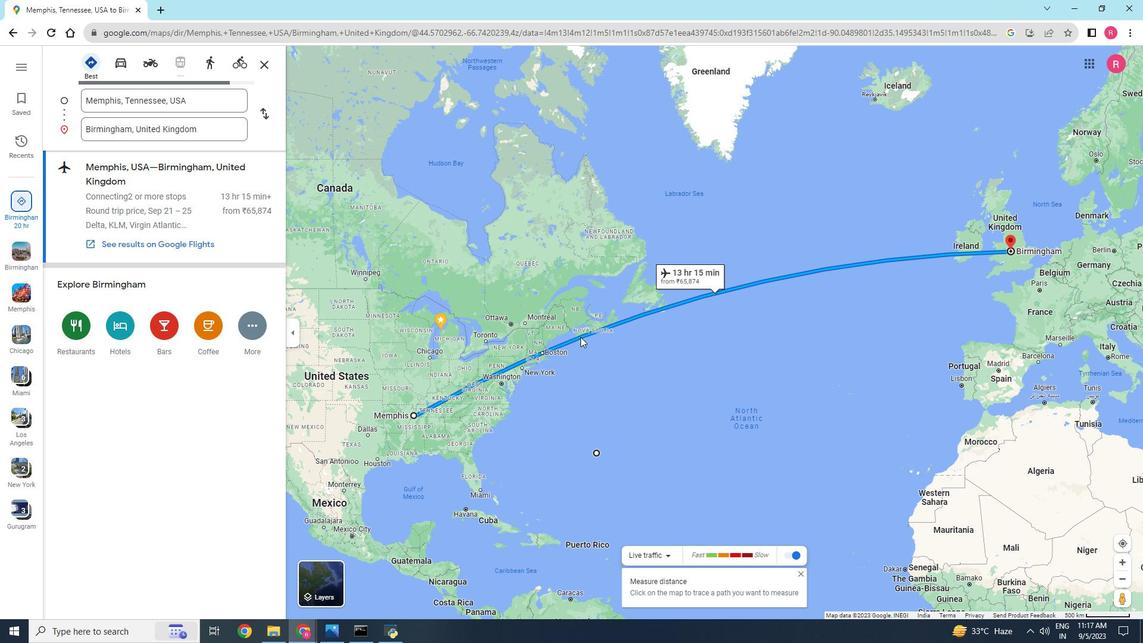 
Action: Mouse pressed left at (575, 355)
Screenshot: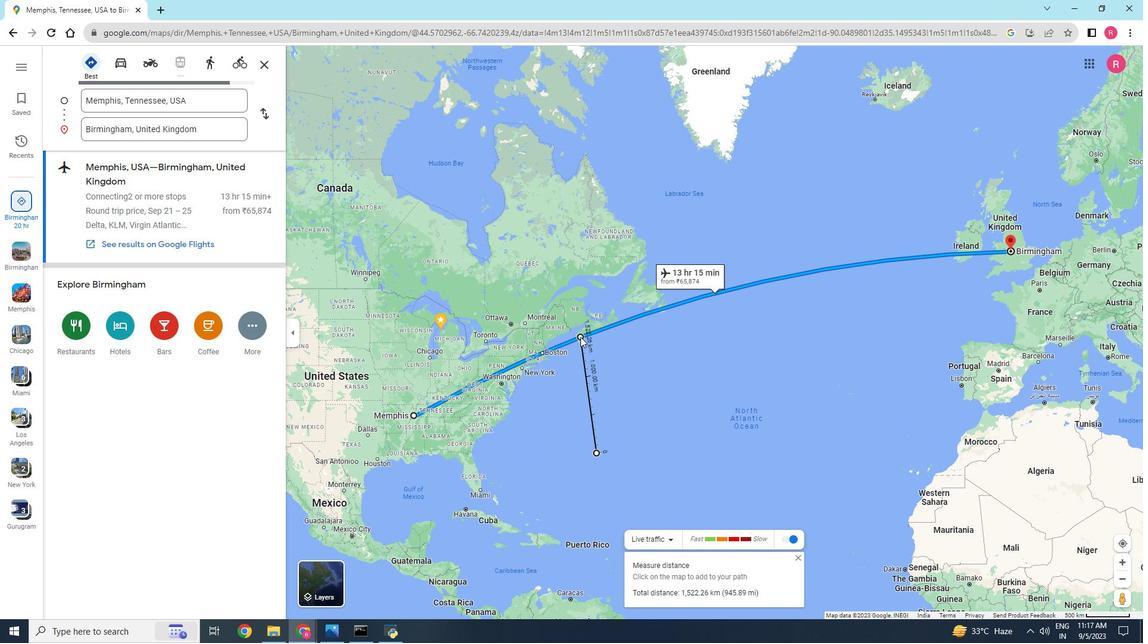 
Action: Mouse moved to (533, 365)
Screenshot: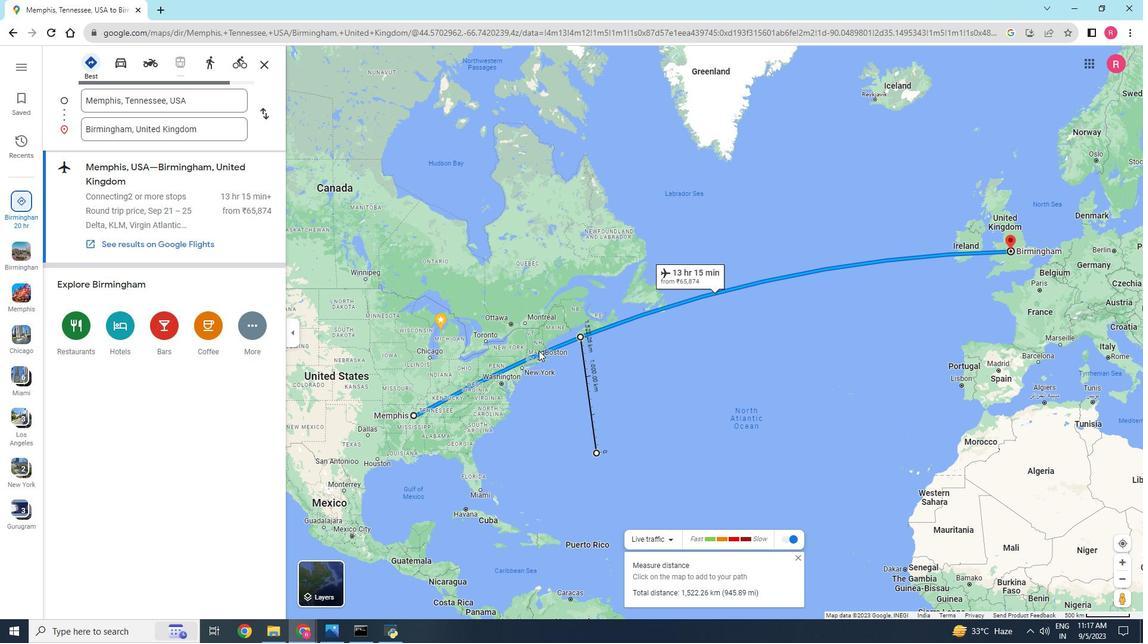 
Action: Mouse pressed left at (533, 365)
Screenshot: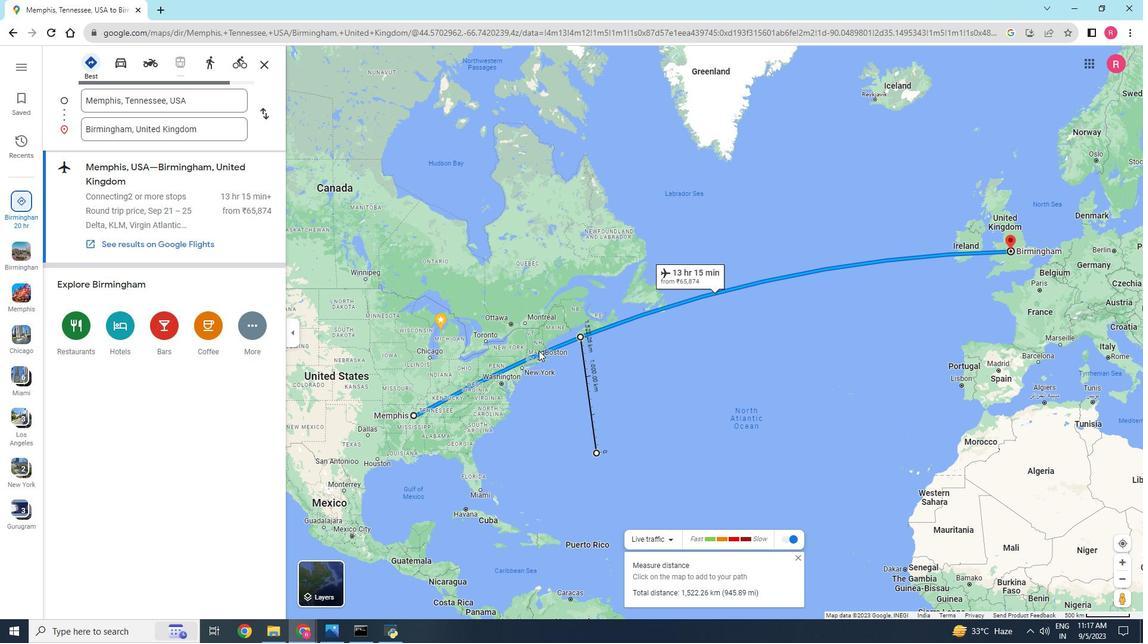 
Action: Mouse moved to (591, 433)
Screenshot: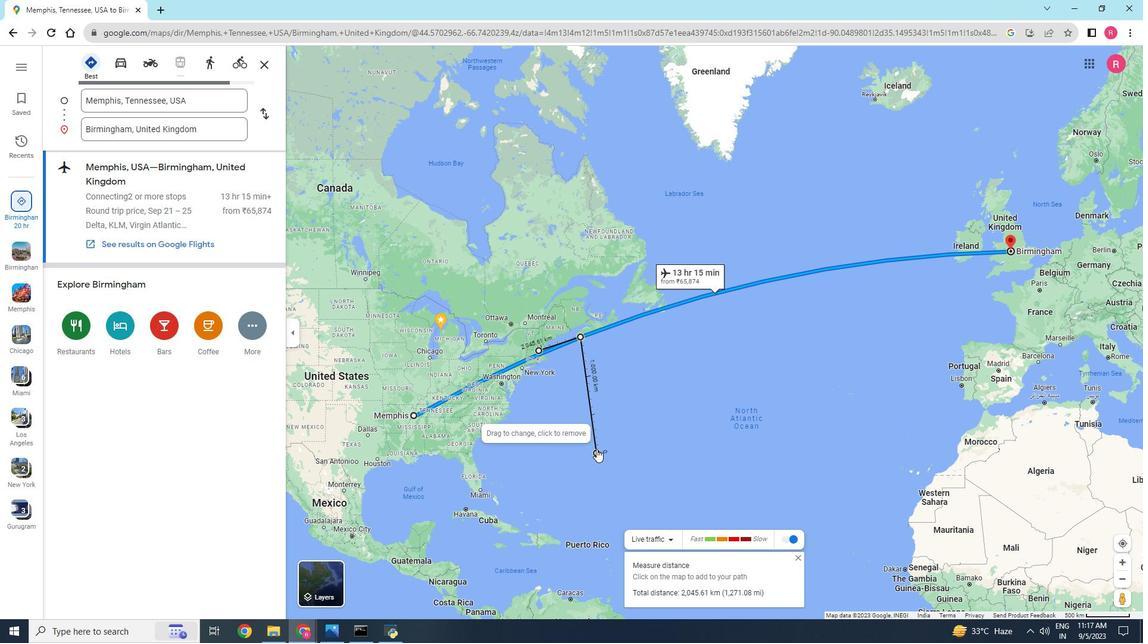 
Action: Mouse pressed left at (591, 433)
Screenshot: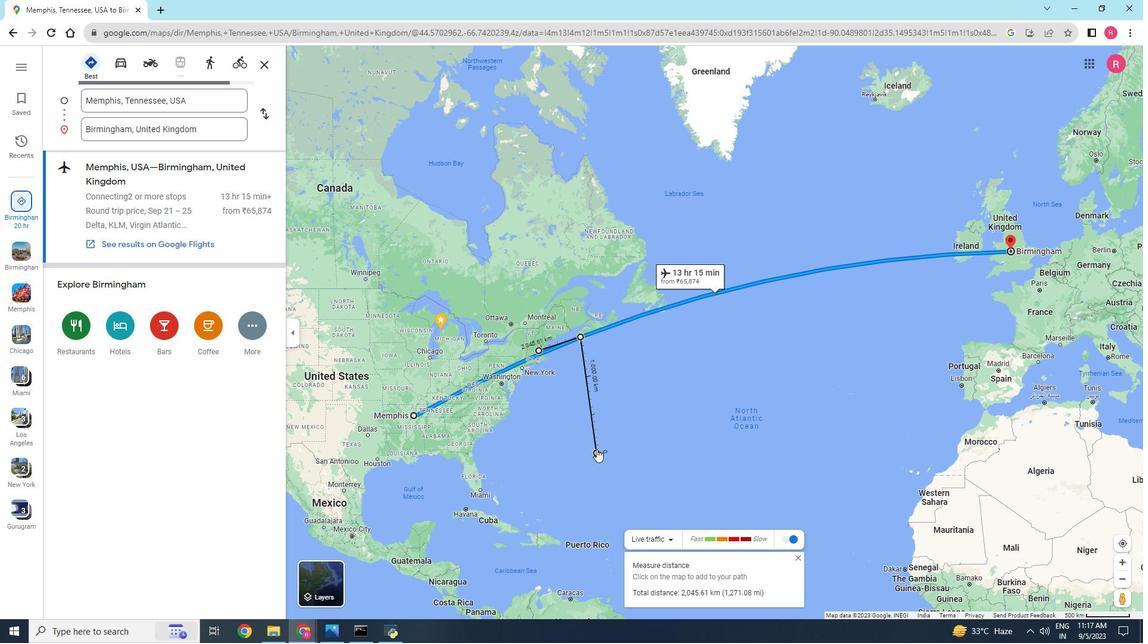
Action: Key pressed <Key.delete>
Screenshot: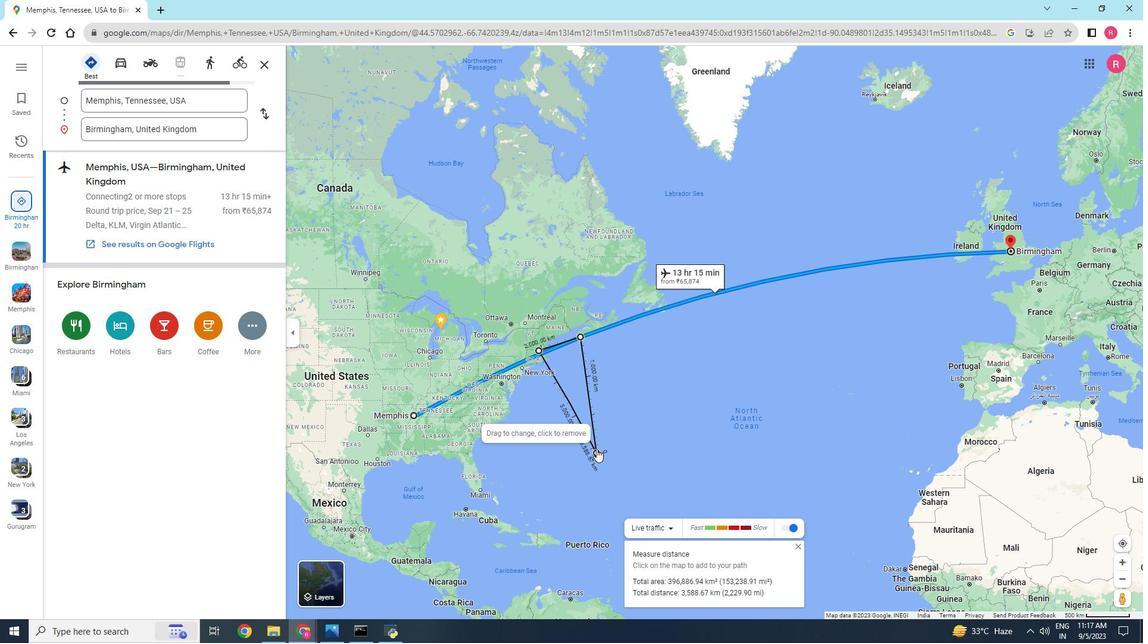 
Action: Mouse moved to (406, 409)
Screenshot: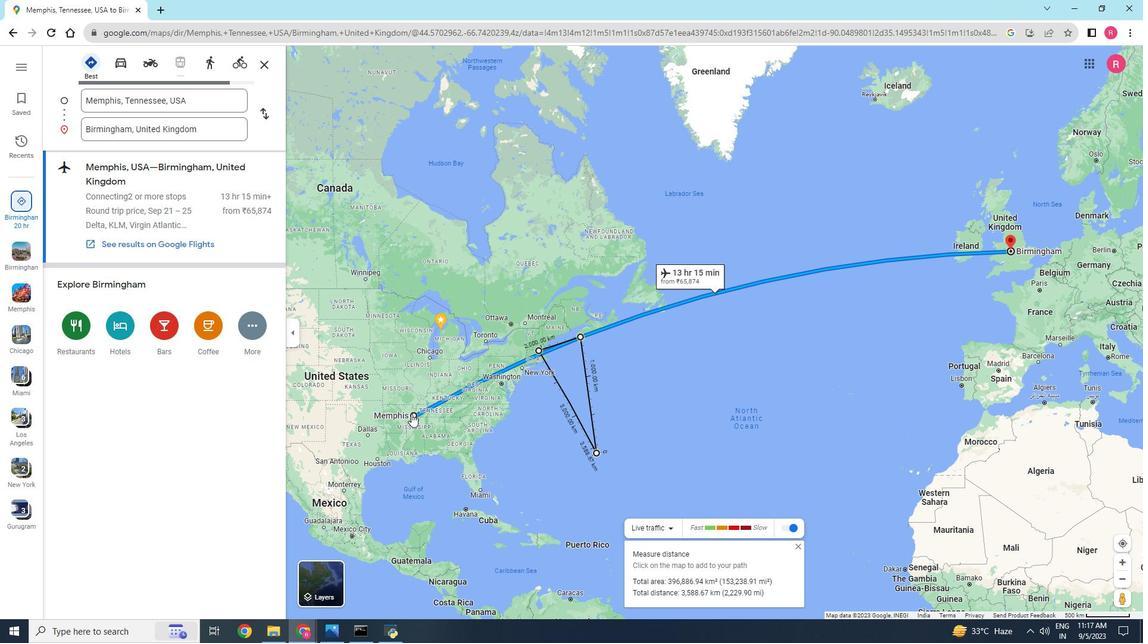 
Action: Mouse pressed left at (406, 409)
Screenshot: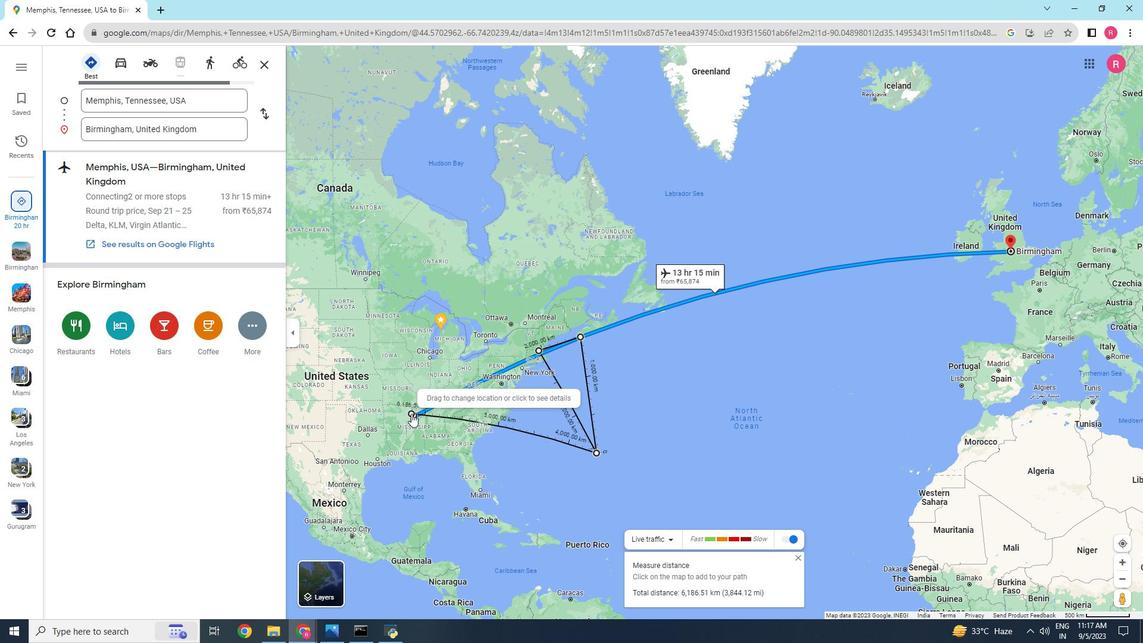 
Action: Mouse moved to (795, 509)
Screenshot: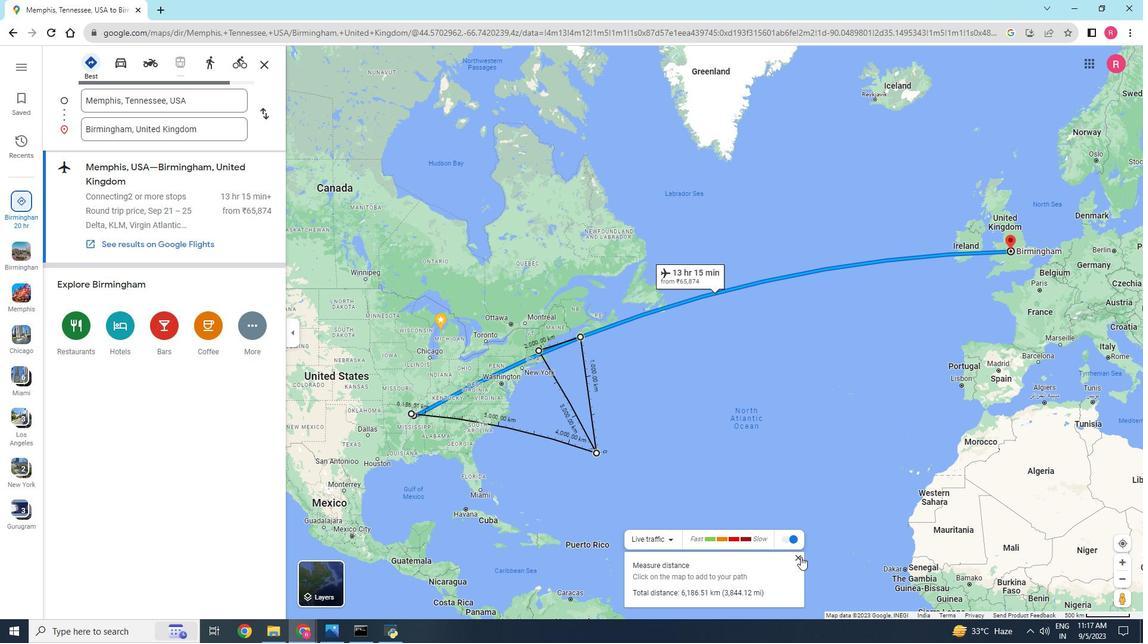 
Action: Mouse pressed left at (795, 509)
Screenshot: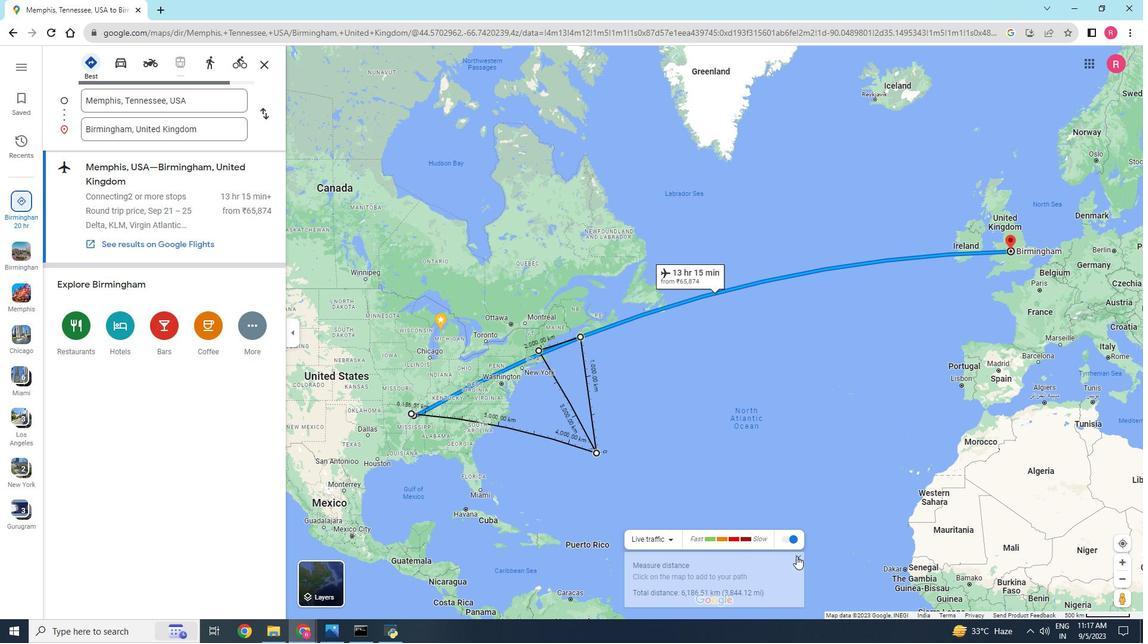 
Action: Mouse moved to (408, 410)
Screenshot: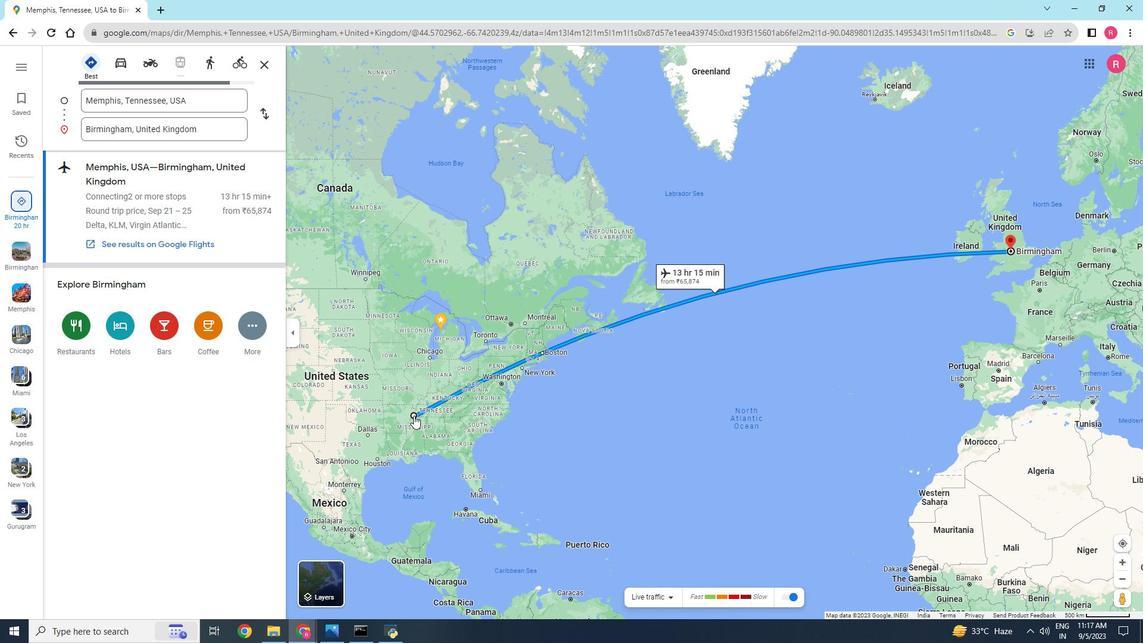 
Action: Mouse pressed left at (408, 410)
Screenshot: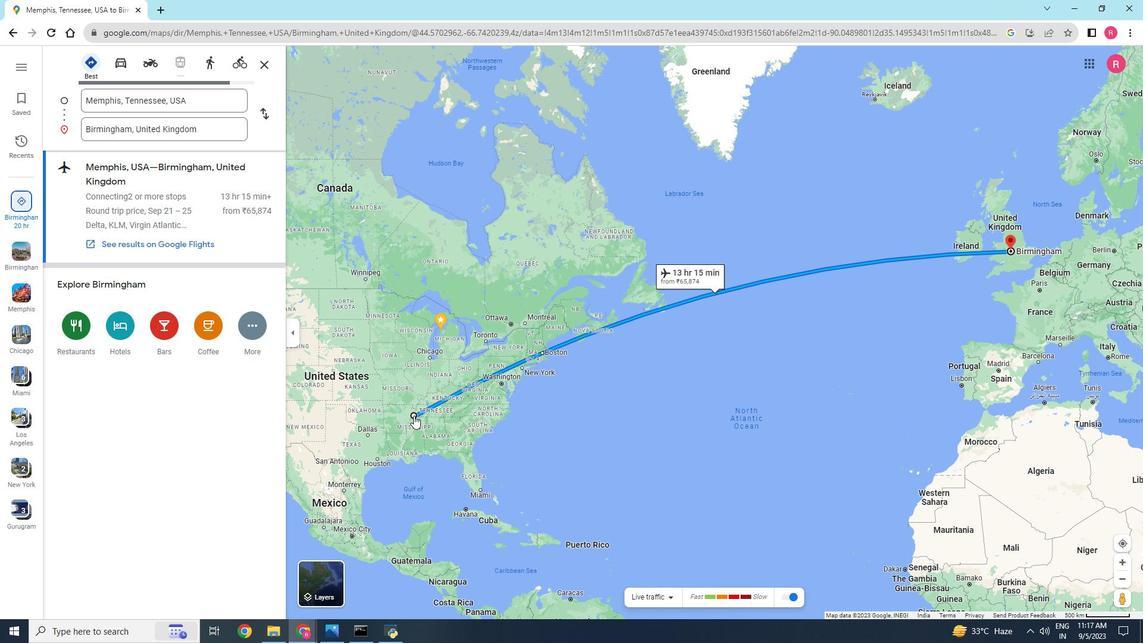 
Action: Mouse moved to (322, 523)
Screenshot: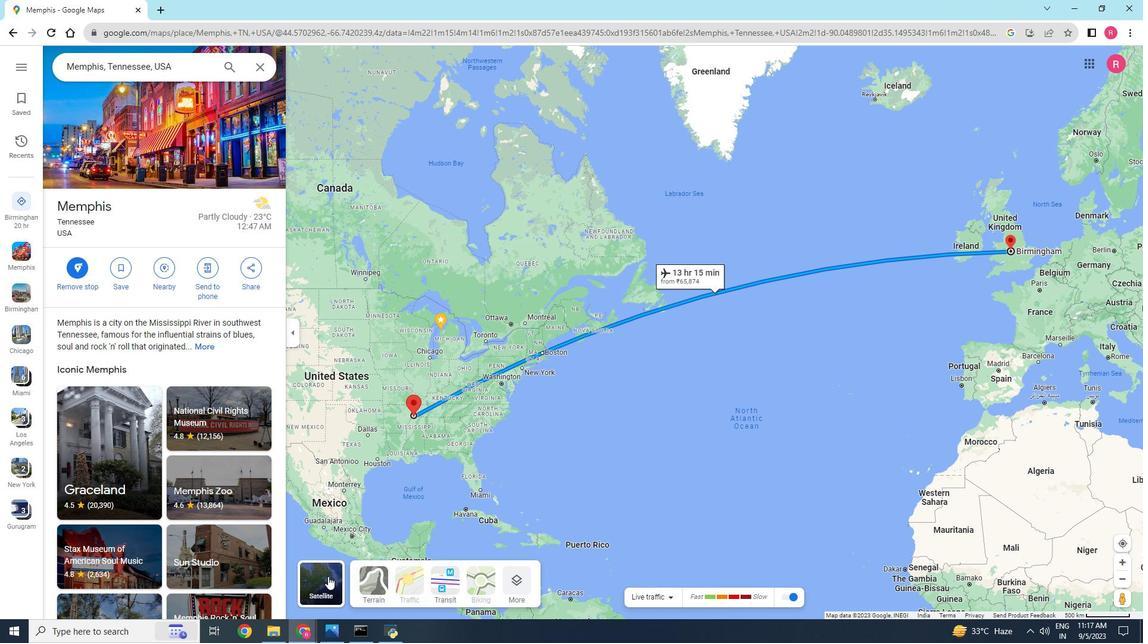 
Action: Mouse pressed left at (322, 523)
Screenshot: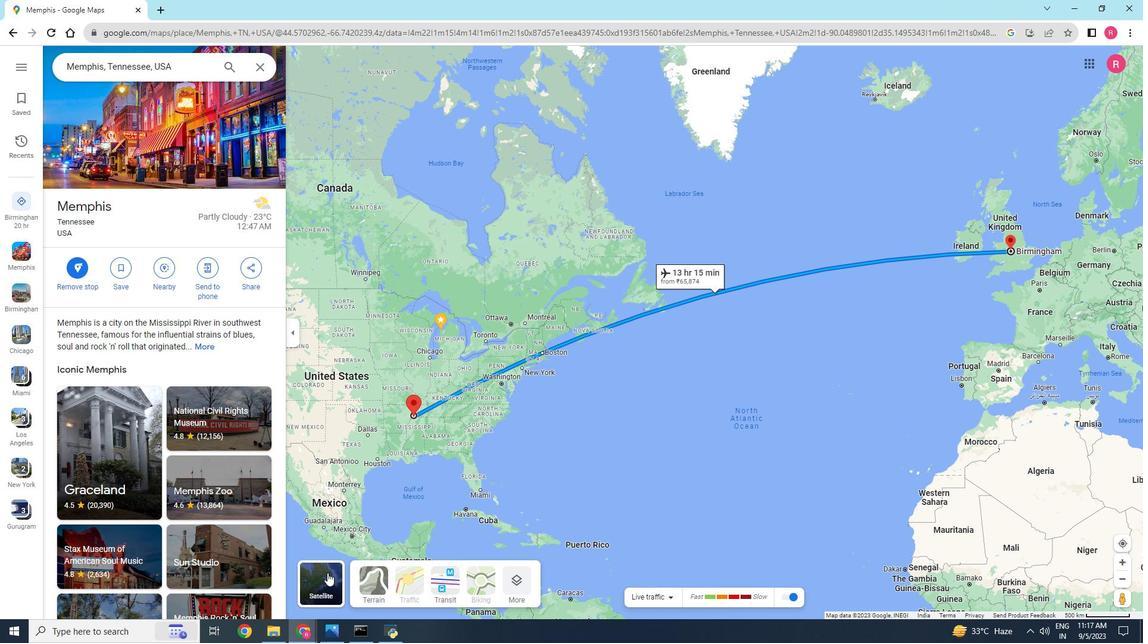 
Action: Mouse moved to (512, 533)
Screenshot: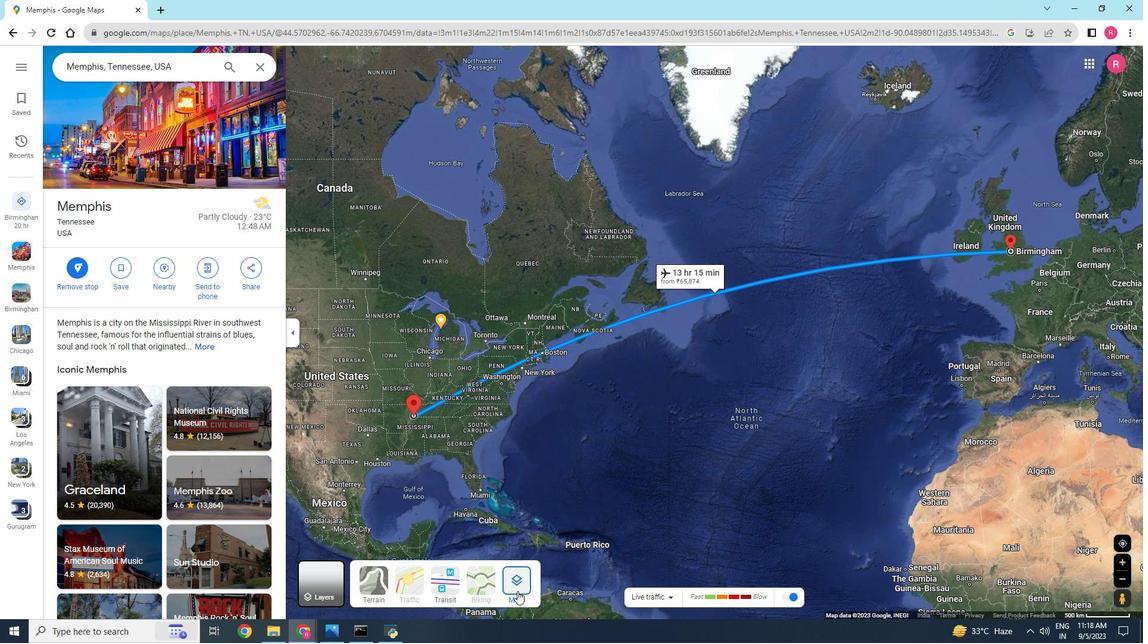 
Action: Mouse pressed left at (512, 533)
Screenshot: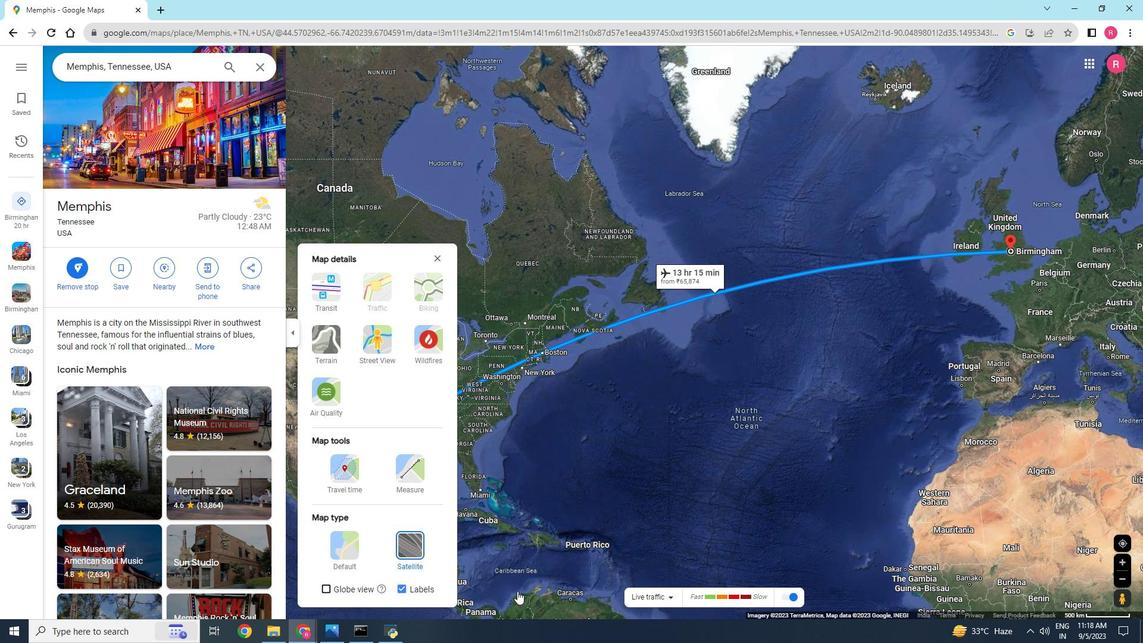 
Action: Mouse moved to (408, 457)
Screenshot: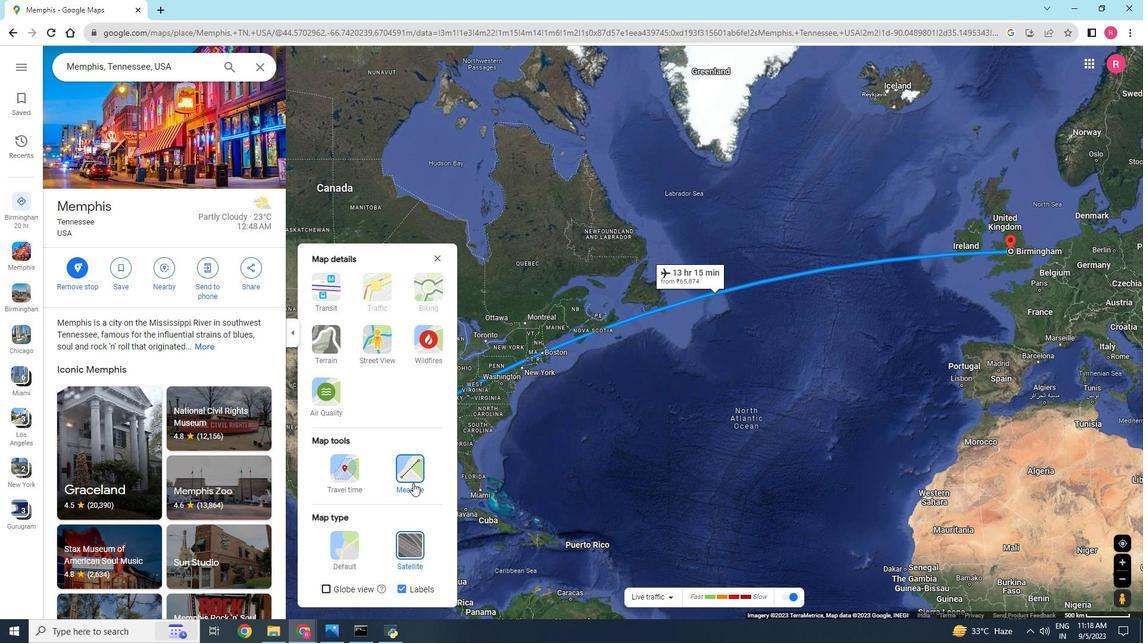 
Action: Mouse pressed left at (408, 457)
Screenshot: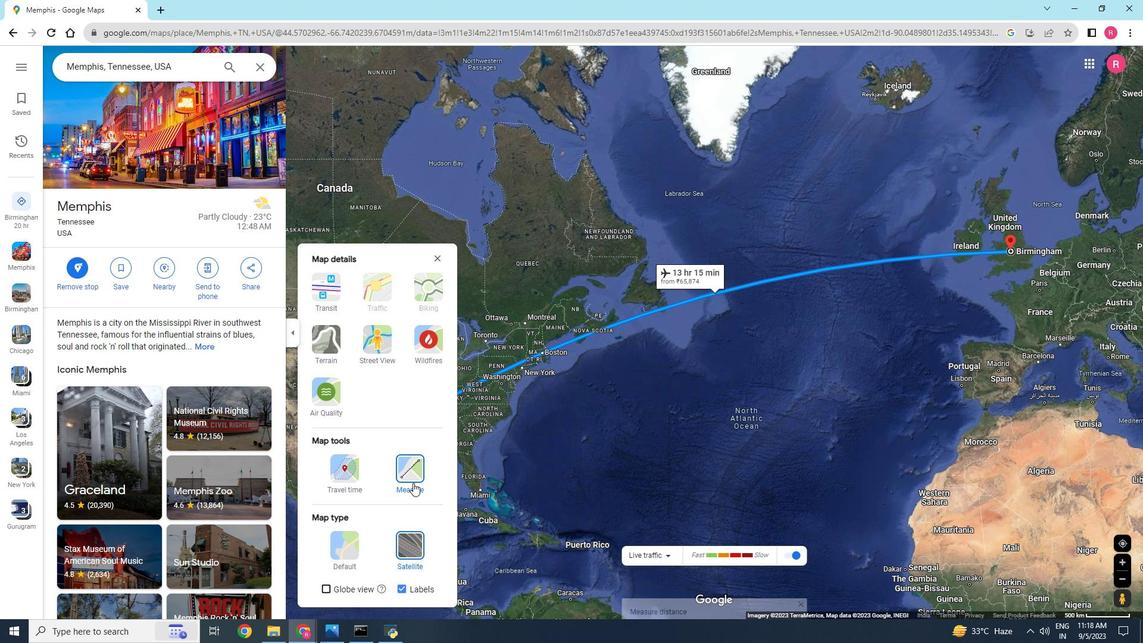 
Action: Mouse moved to (432, 300)
Screenshot: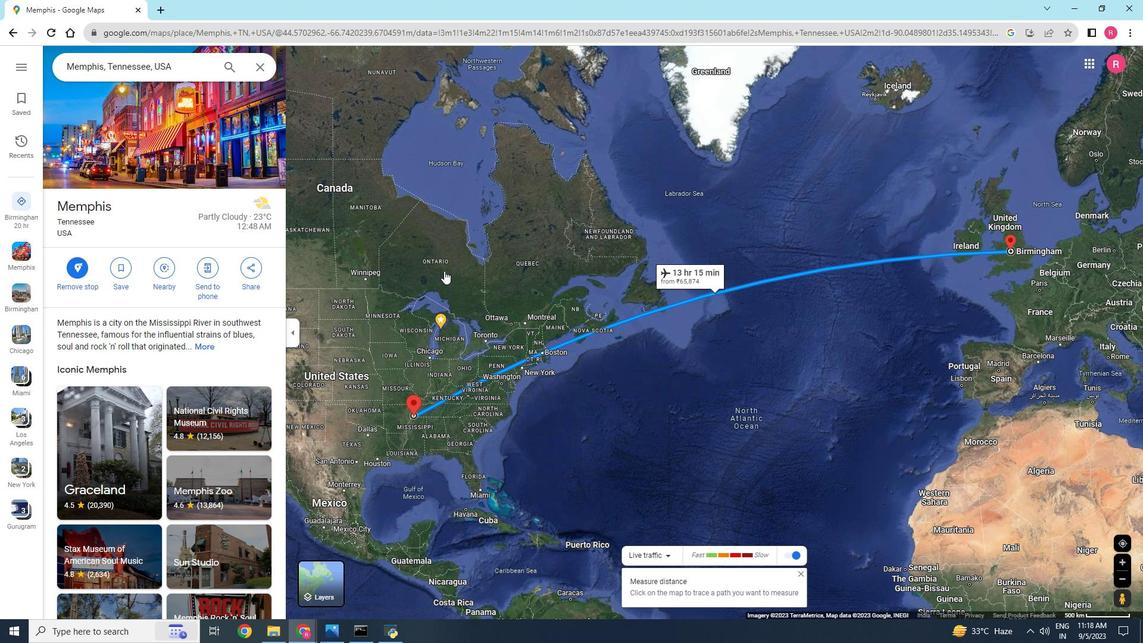 
Action: Mouse pressed left at (432, 300)
Screenshot: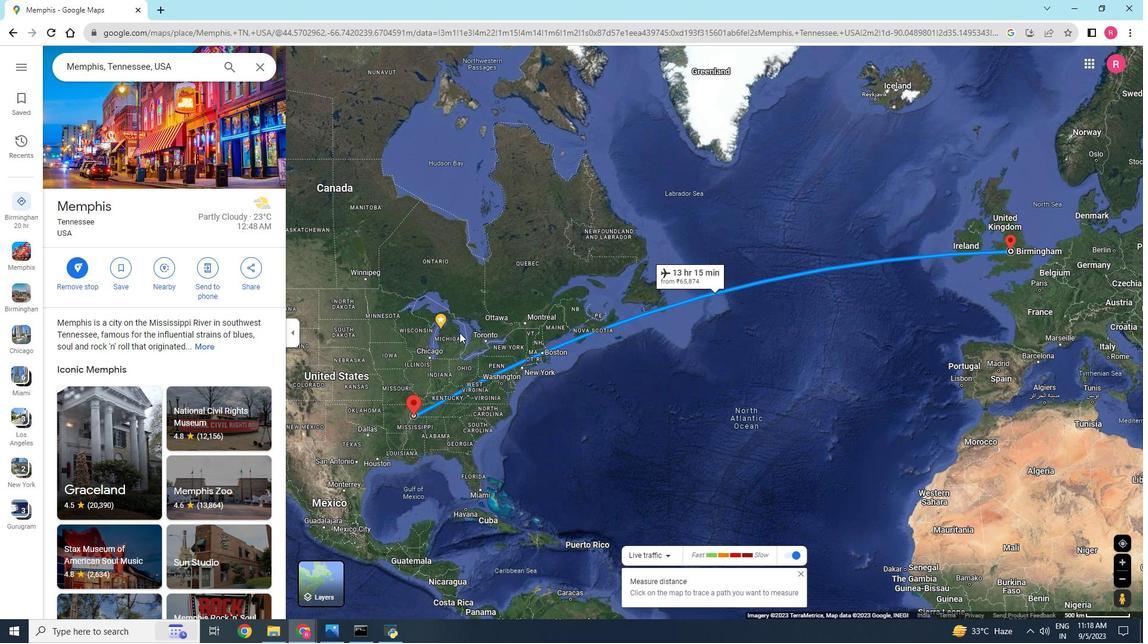 
Action: Mouse moved to (408, 410)
Screenshot: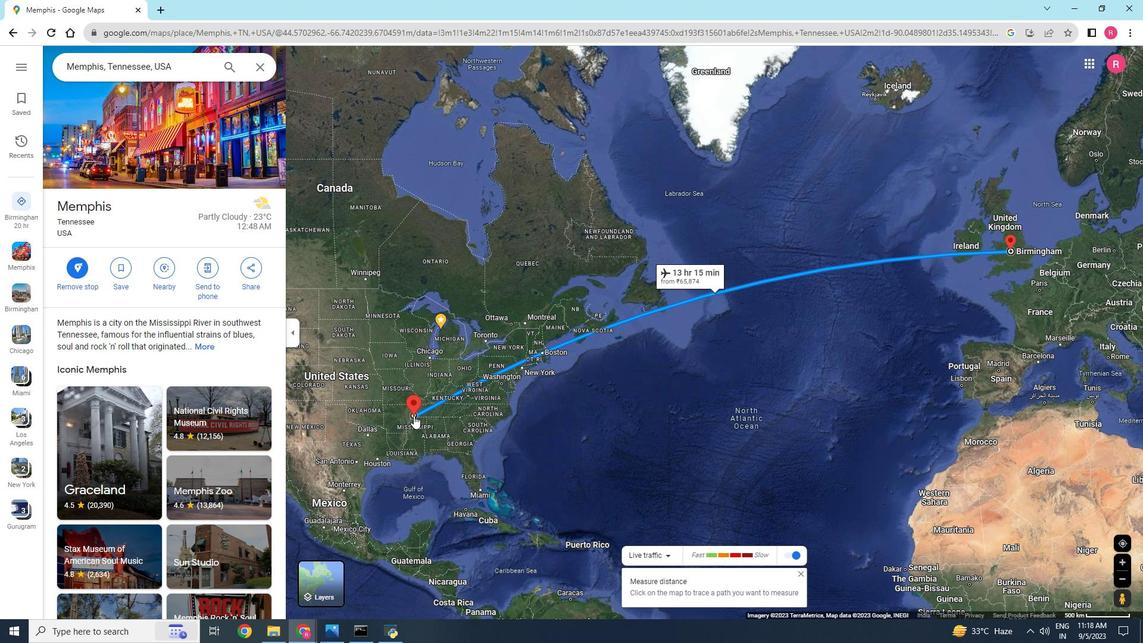 
Action: Mouse pressed left at (408, 410)
Screenshot: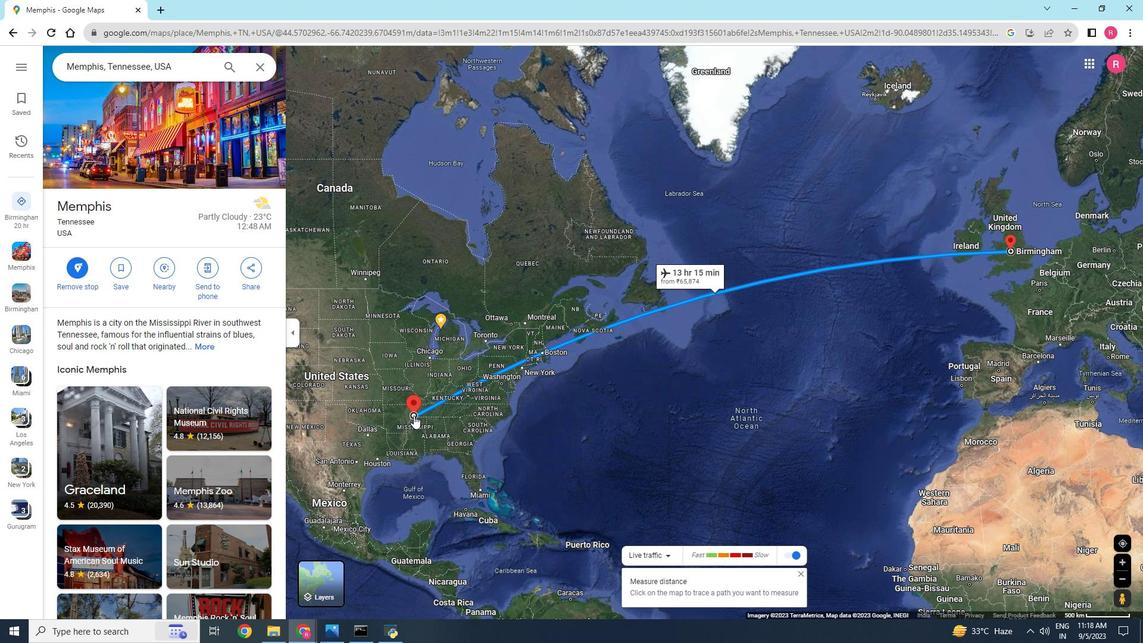 
Action: Mouse moved to (1008, 294)
Screenshot: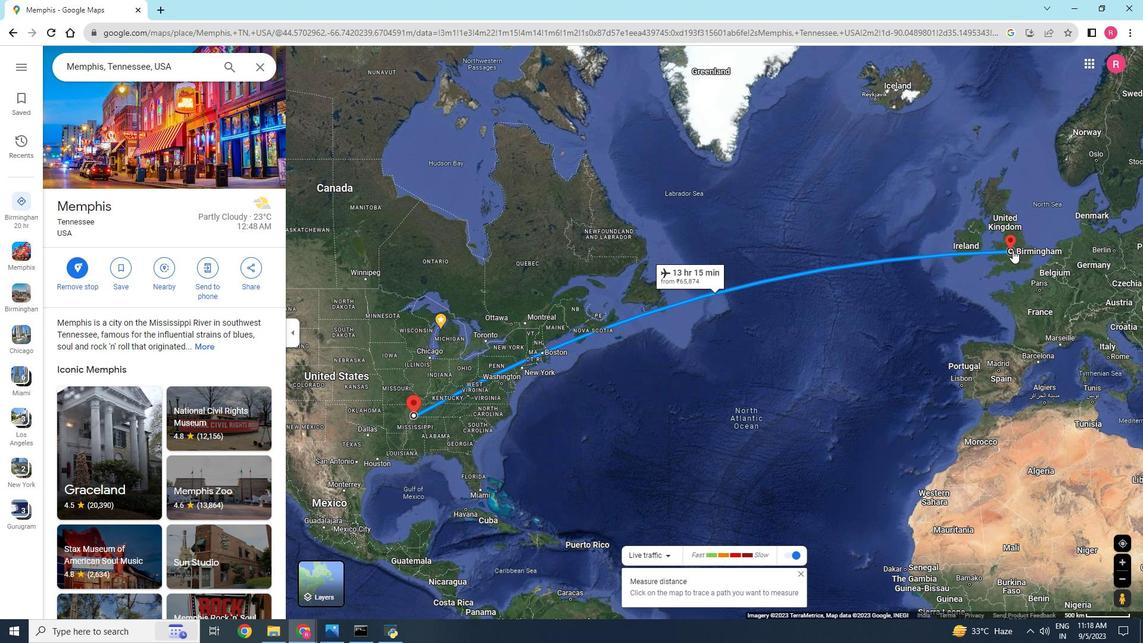 
Action: Mouse pressed left at (1008, 294)
Screenshot: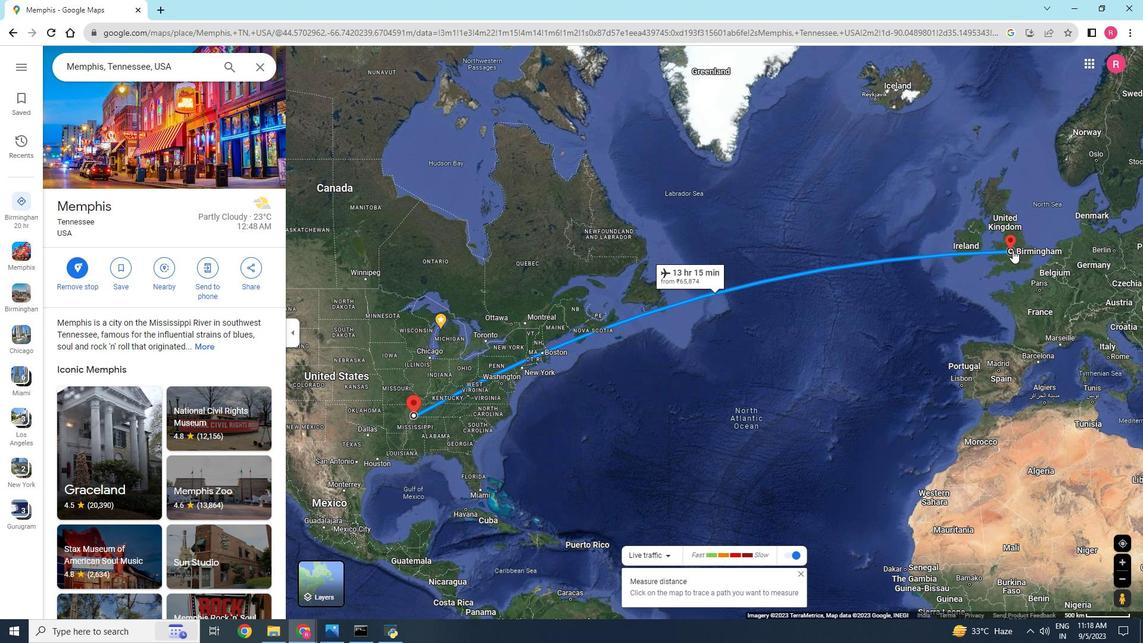 
Action: Mouse moved to (676, 533)
Screenshot: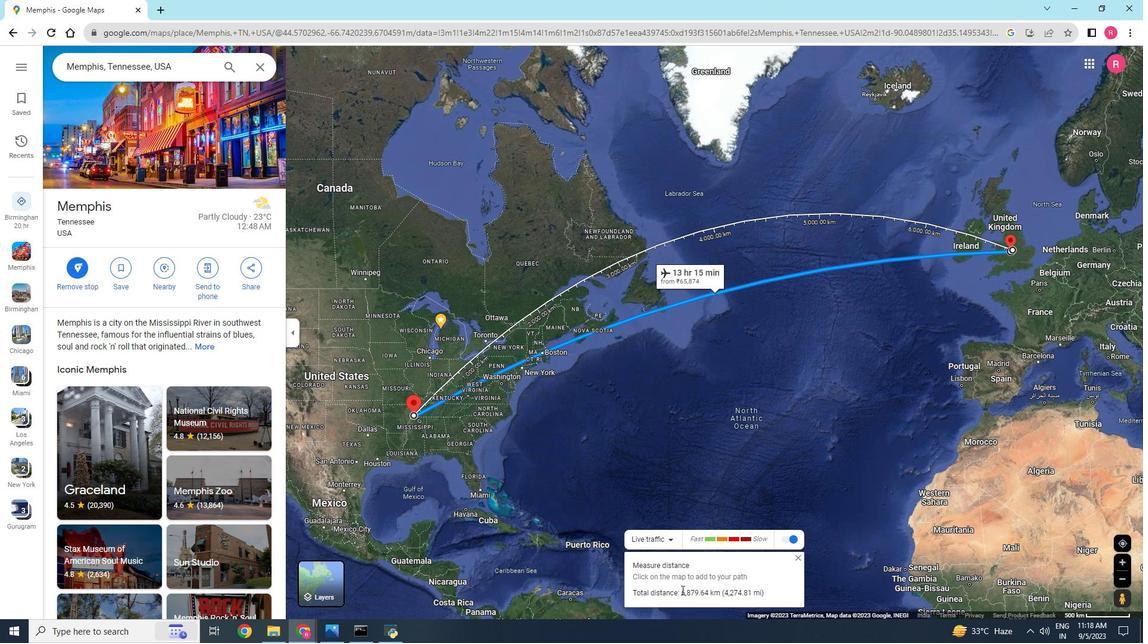 
Action: Mouse pressed left at (676, 533)
Screenshot: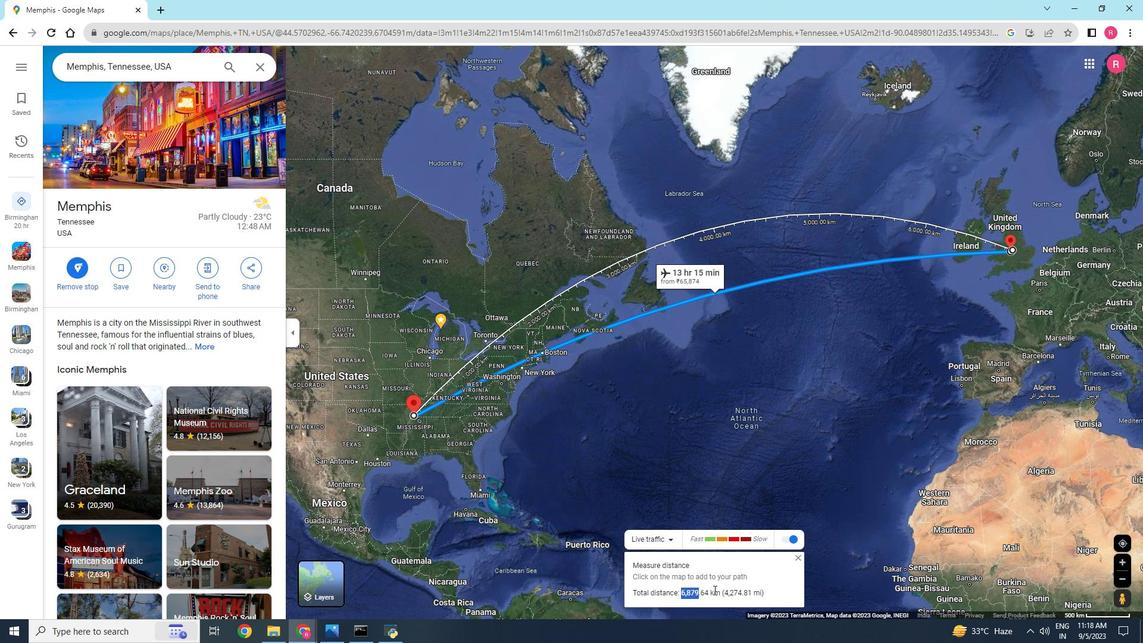 
Action: Mouse moved to (763, 530)
Screenshot: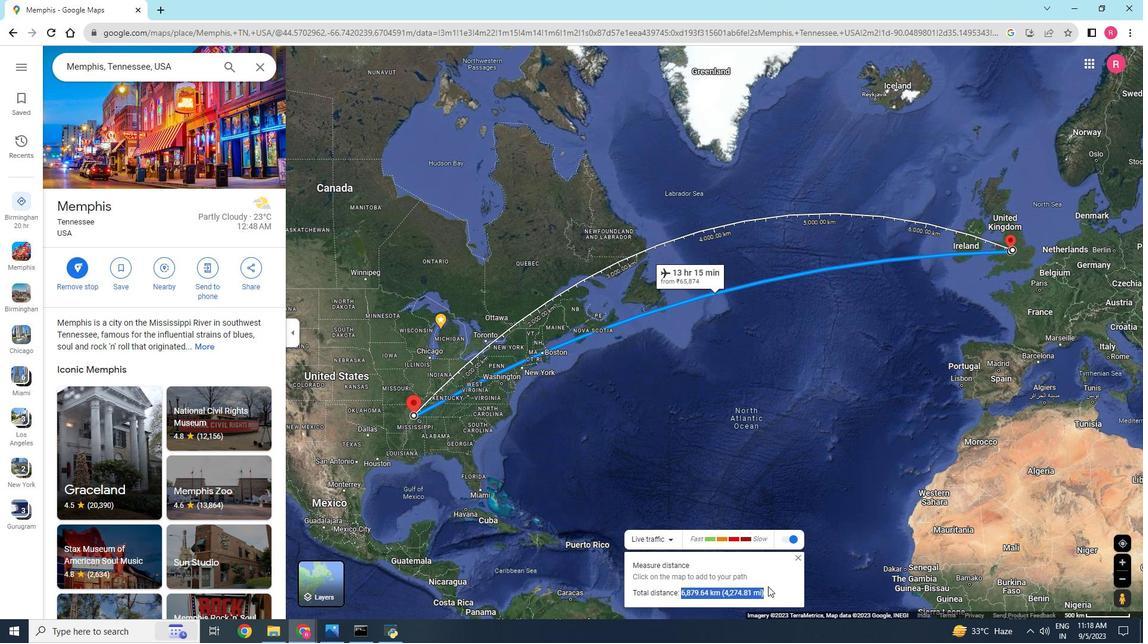 
